 Task: Find connections with filter location Narail with filter topic #inspirationwith filter profile language Potuguese with filter current company Birdeye with filter school Azim Premji University with filter industry Robotics Engineering with filter service category Grant Writing with filter keywords title CNA
Action: Mouse moved to (635, 135)
Screenshot: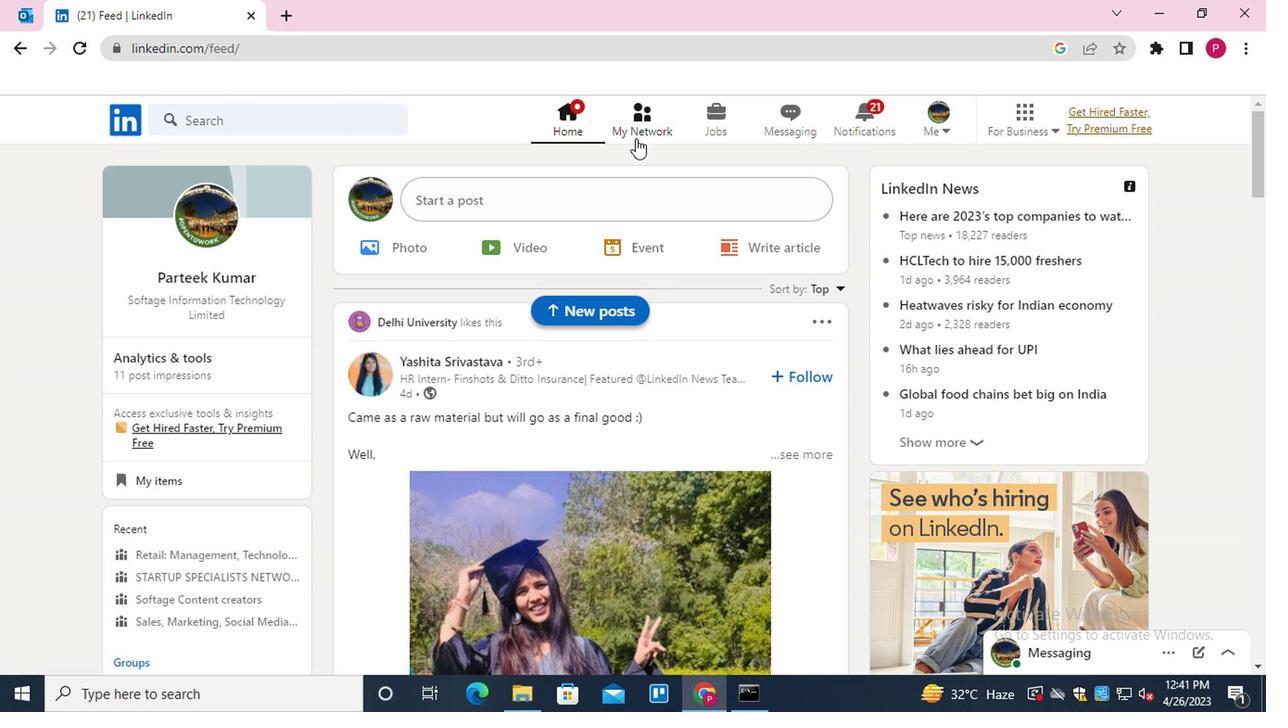 
Action: Mouse pressed left at (635, 135)
Screenshot: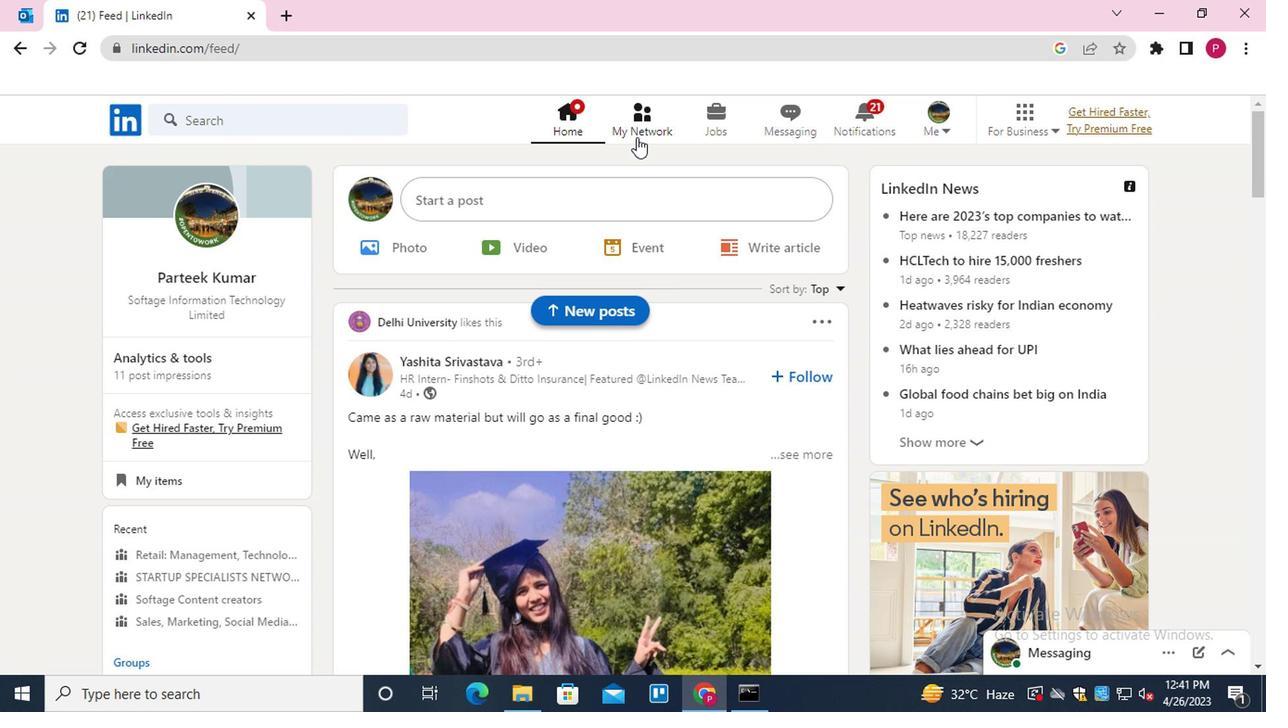 
Action: Mouse moved to (289, 222)
Screenshot: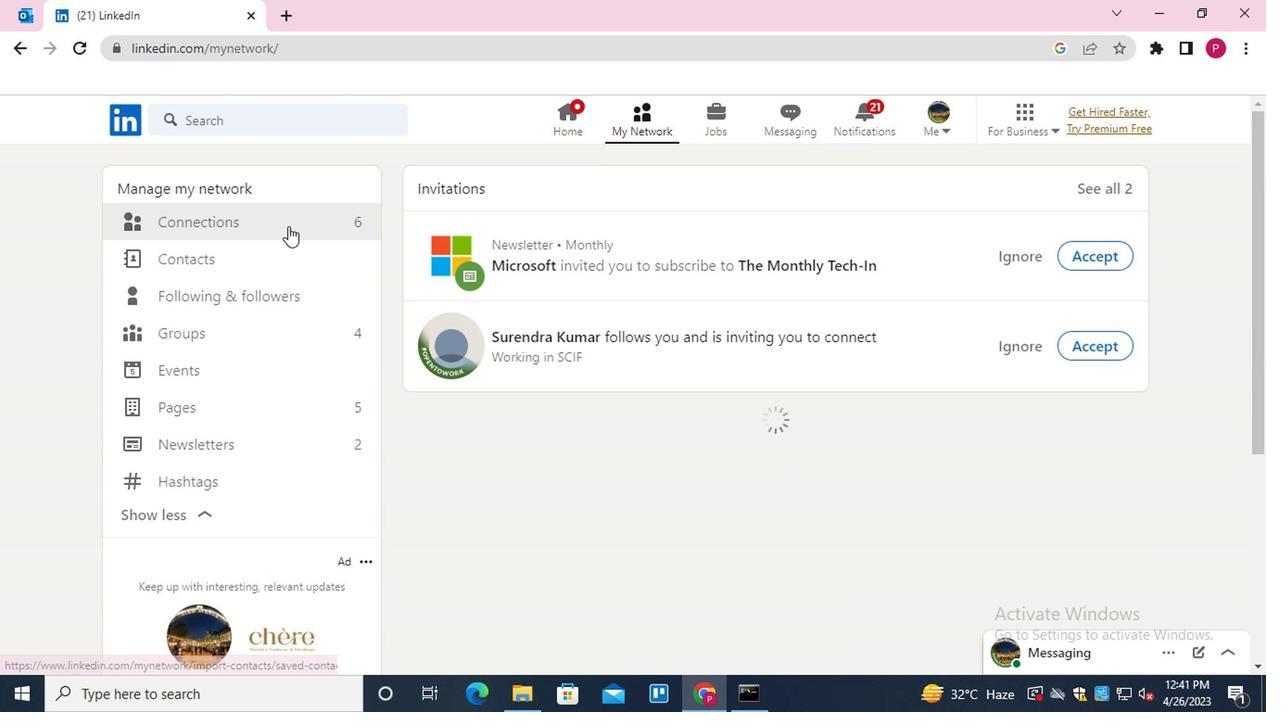 
Action: Mouse pressed left at (289, 222)
Screenshot: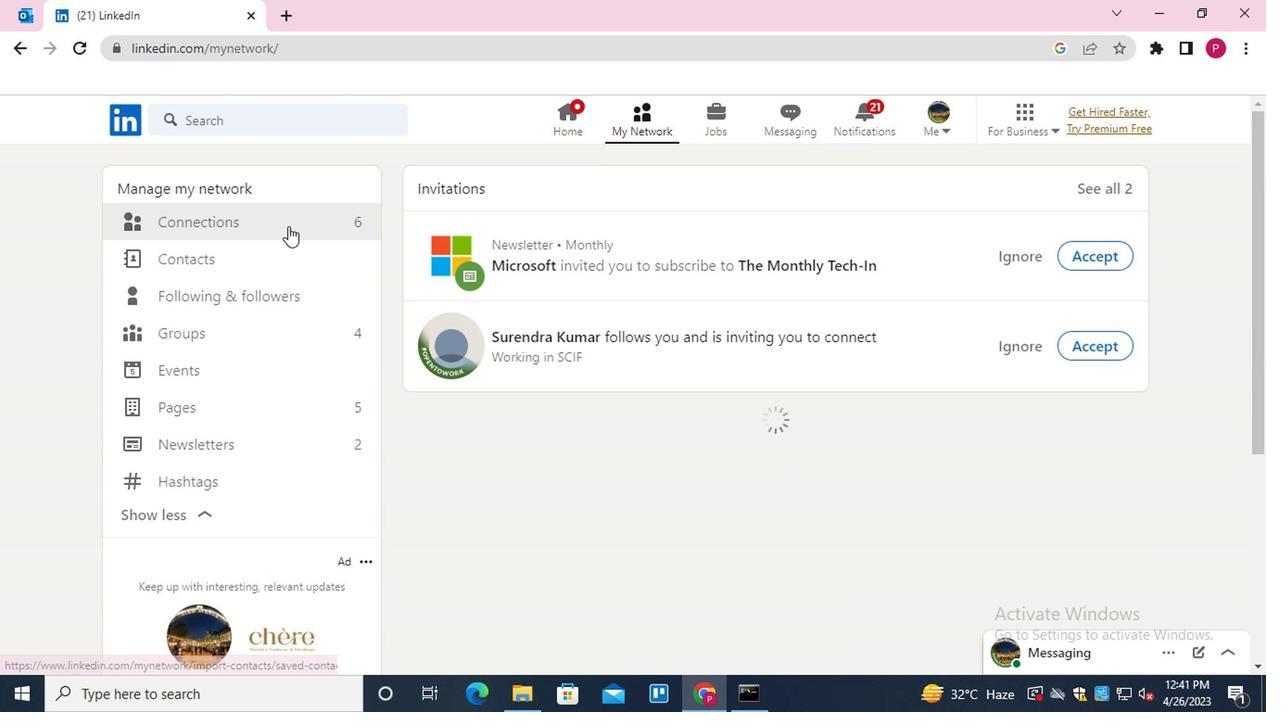 
Action: Mouse moved to (806, 226)
Screenshot: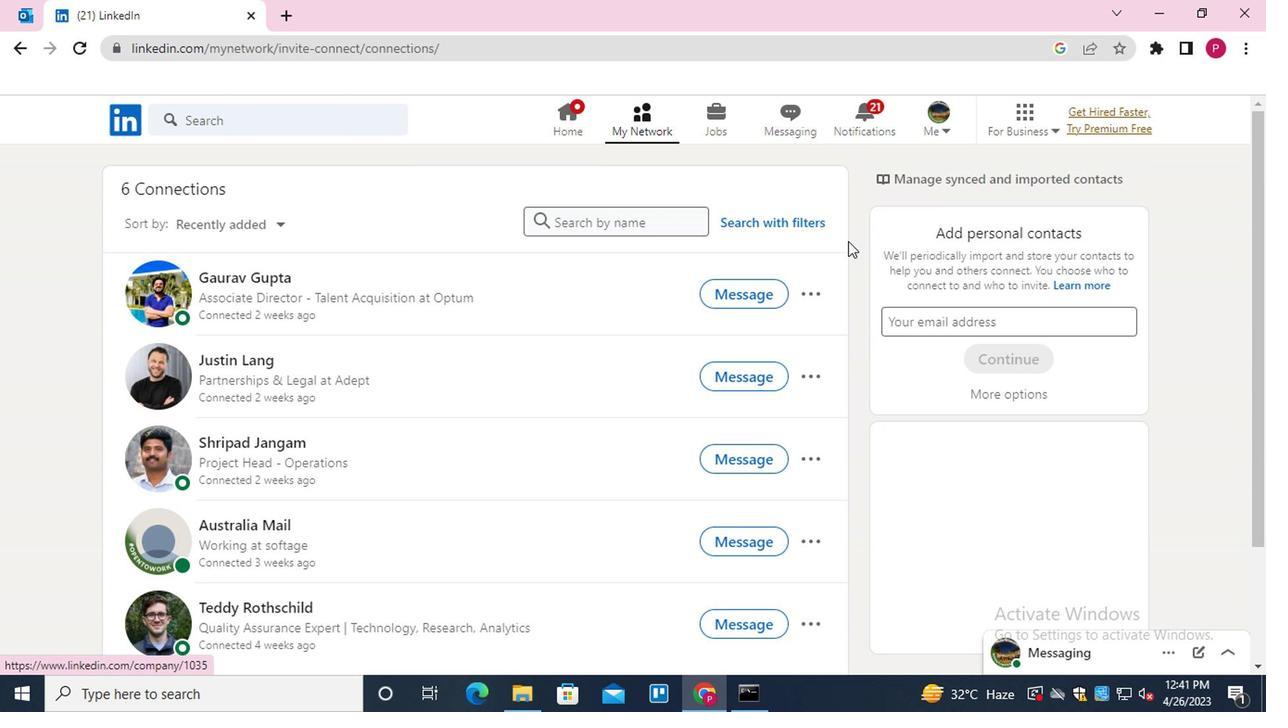 
Action: Mouse pressed left at (806, 226)
Screenshot: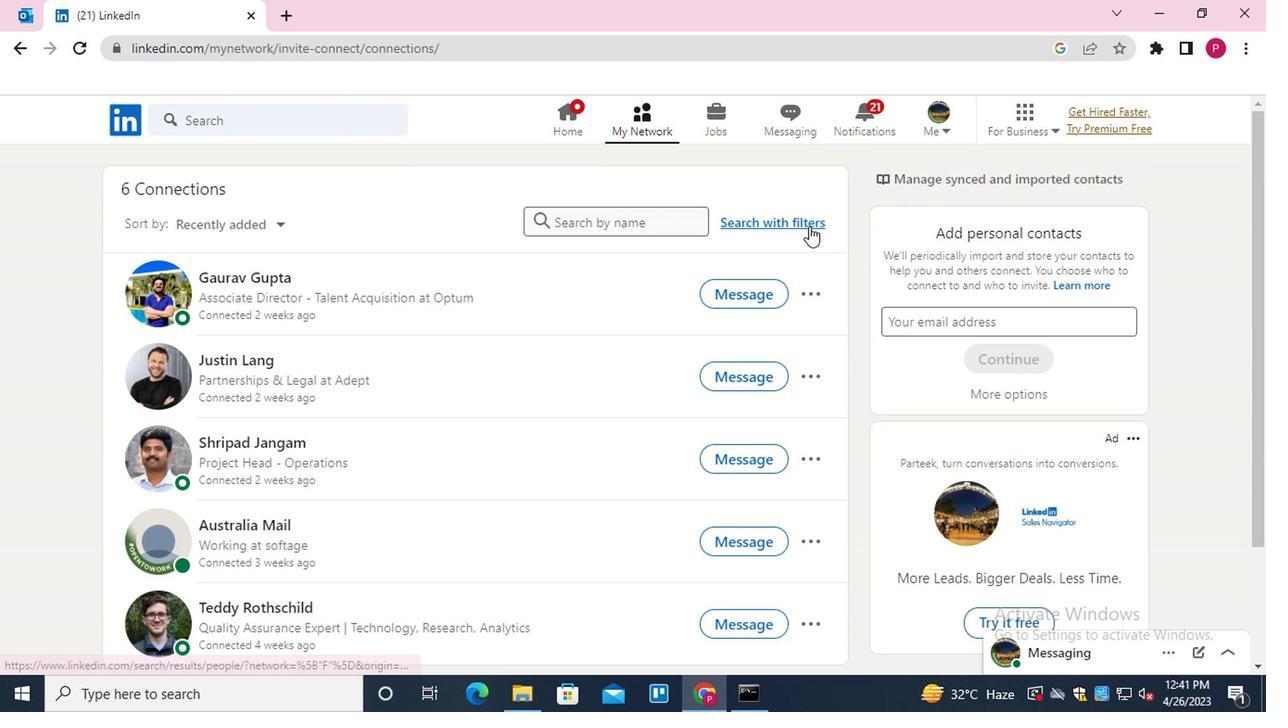 
Action: Mouse moved to (617, 179)
Screenshot: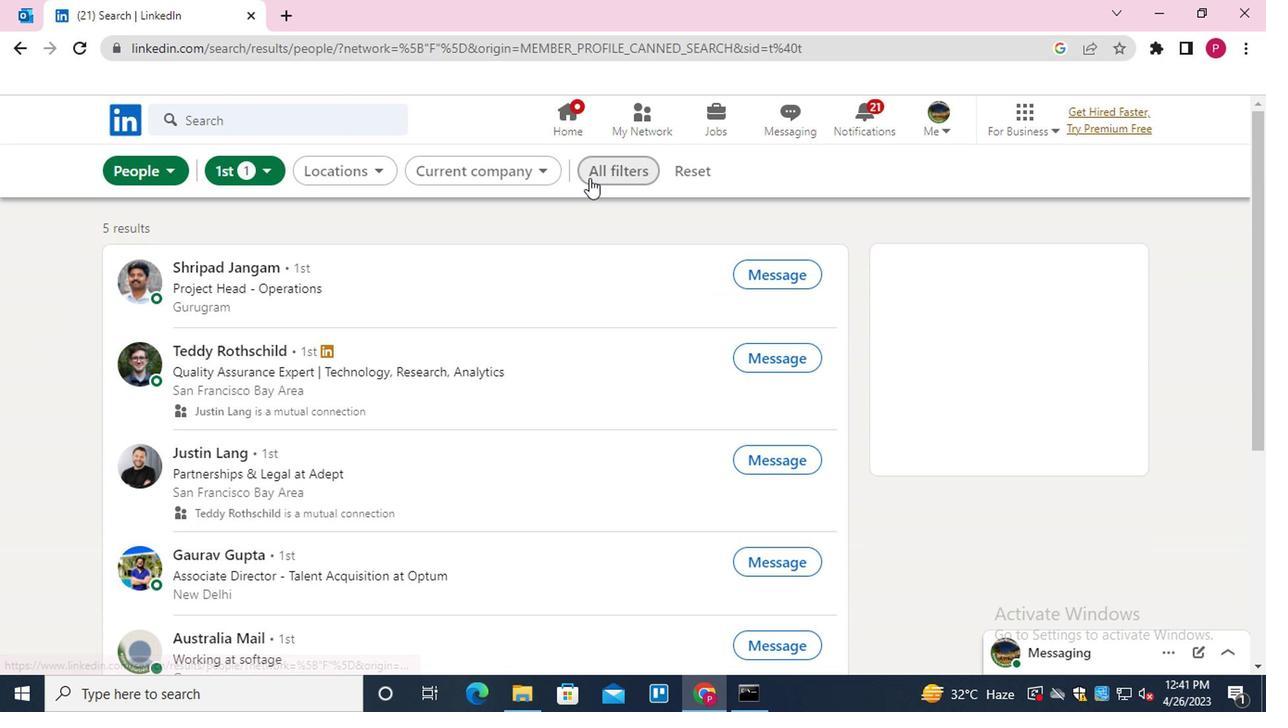 
Action: Mouse pressed left at (617, 179)
Screenshot: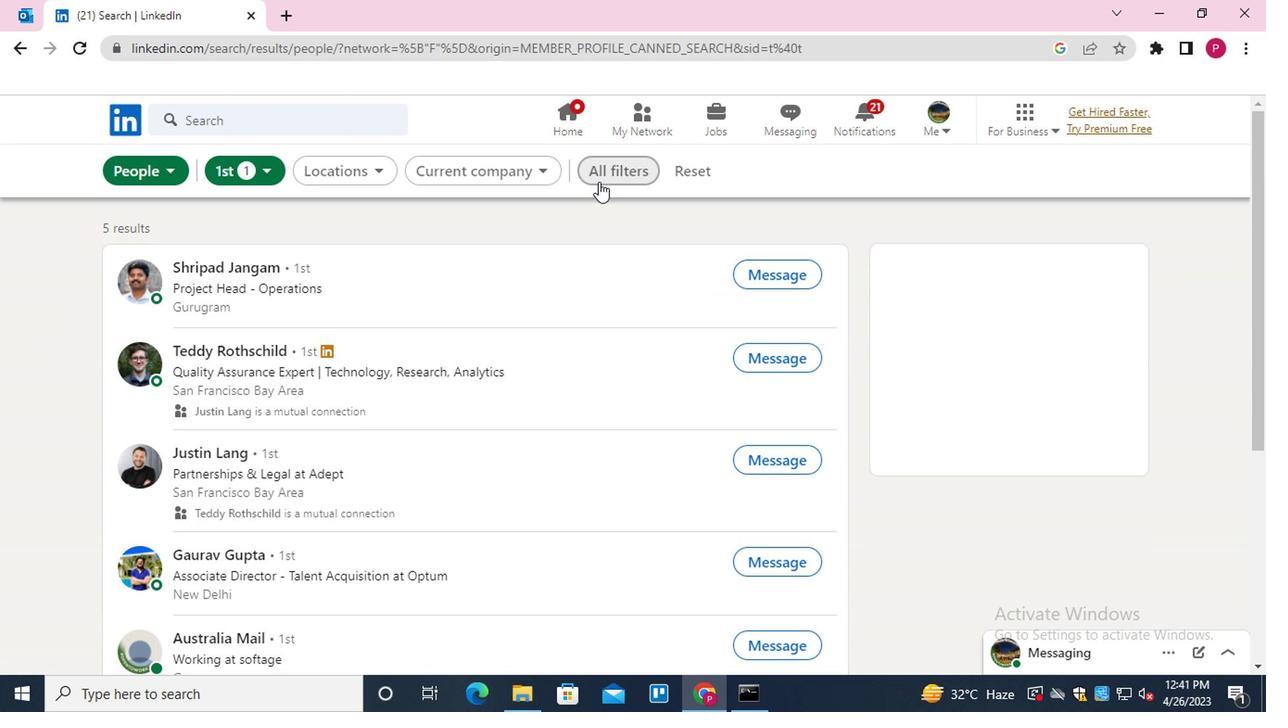 
Action: Mouse moved to (926, 387)
Screenshot: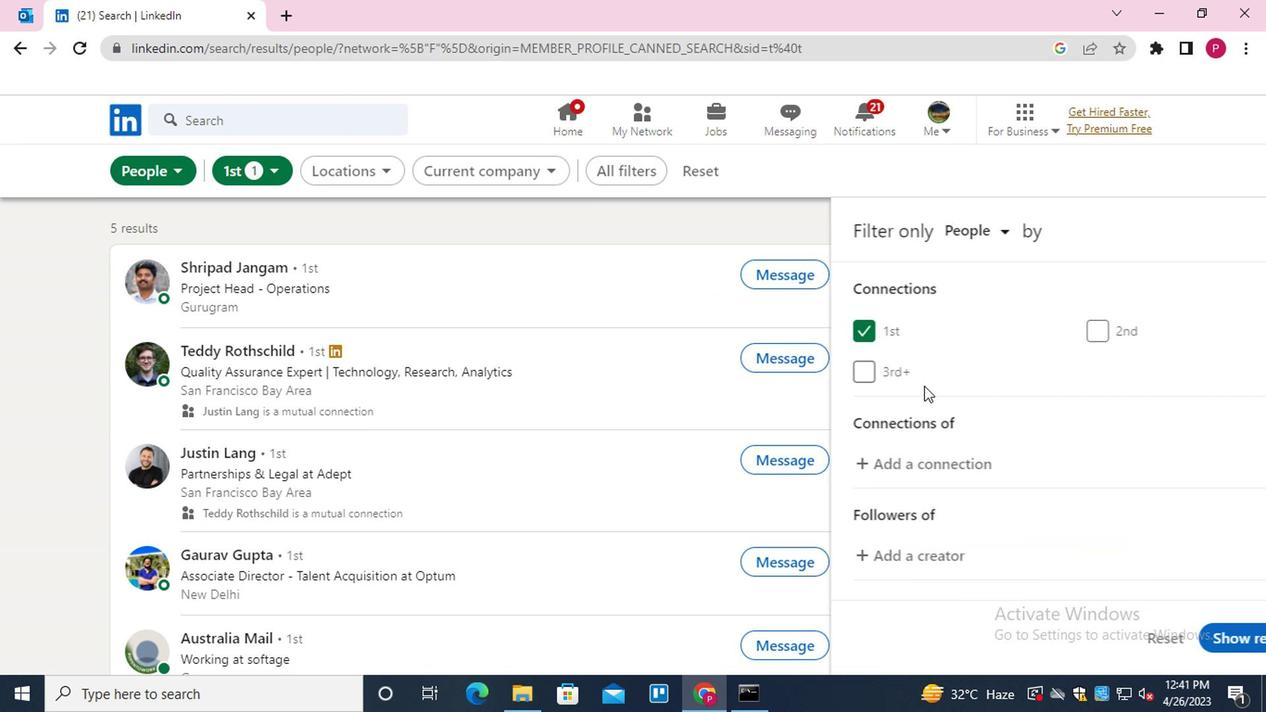 
Action: Mouse scrolled (926, 387) with delta (0, 0)
Screenshot: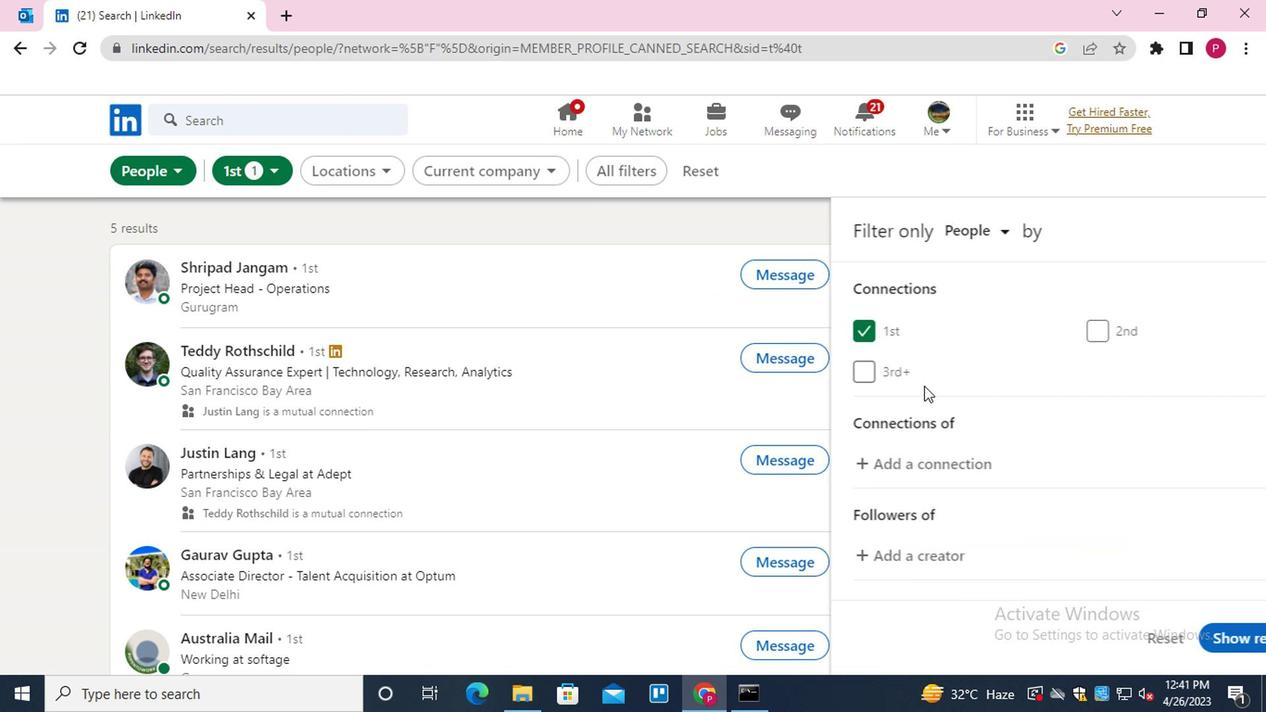 
Action: Mouse moved to (928, 391)
Screenshot: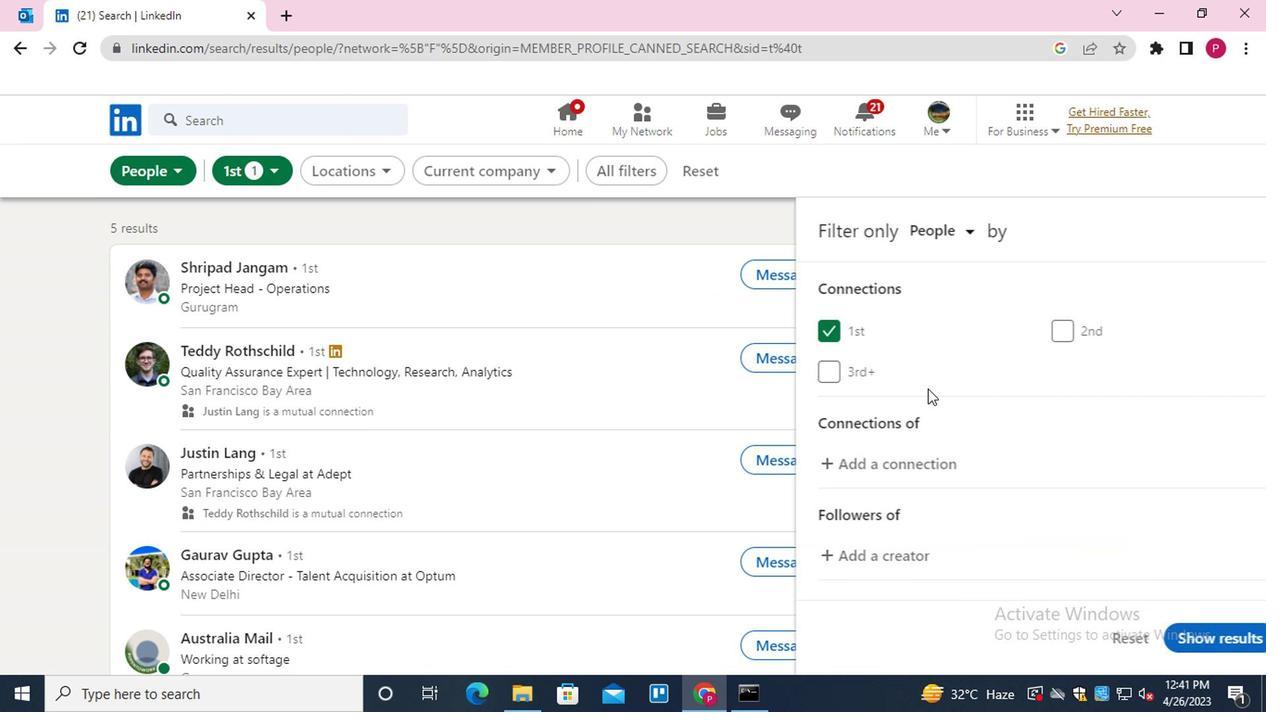 
Action: Mouse scrolled (928, 390) with delta (0, -1)
Screenshot: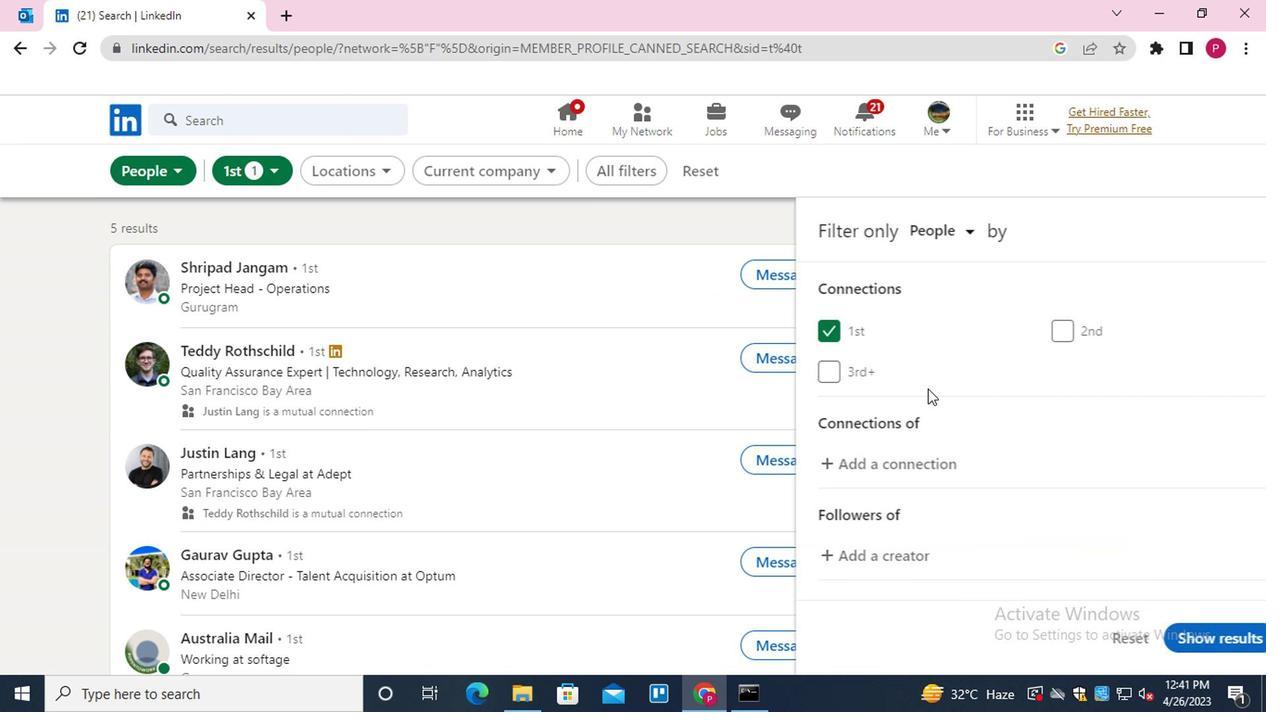 
Action: Mouse moved to (930, 395)
Screenshot: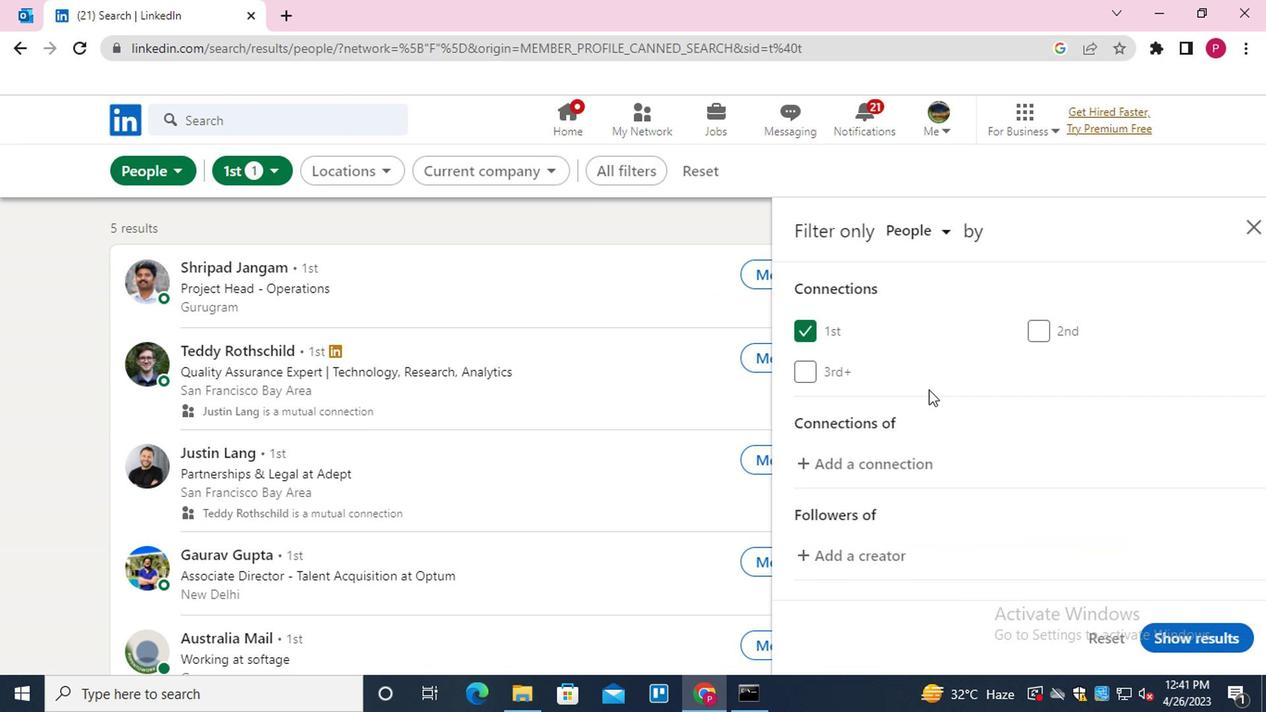 
Action: Mouse scrolled (930, 394) with delta (0, 0)
Screenshot: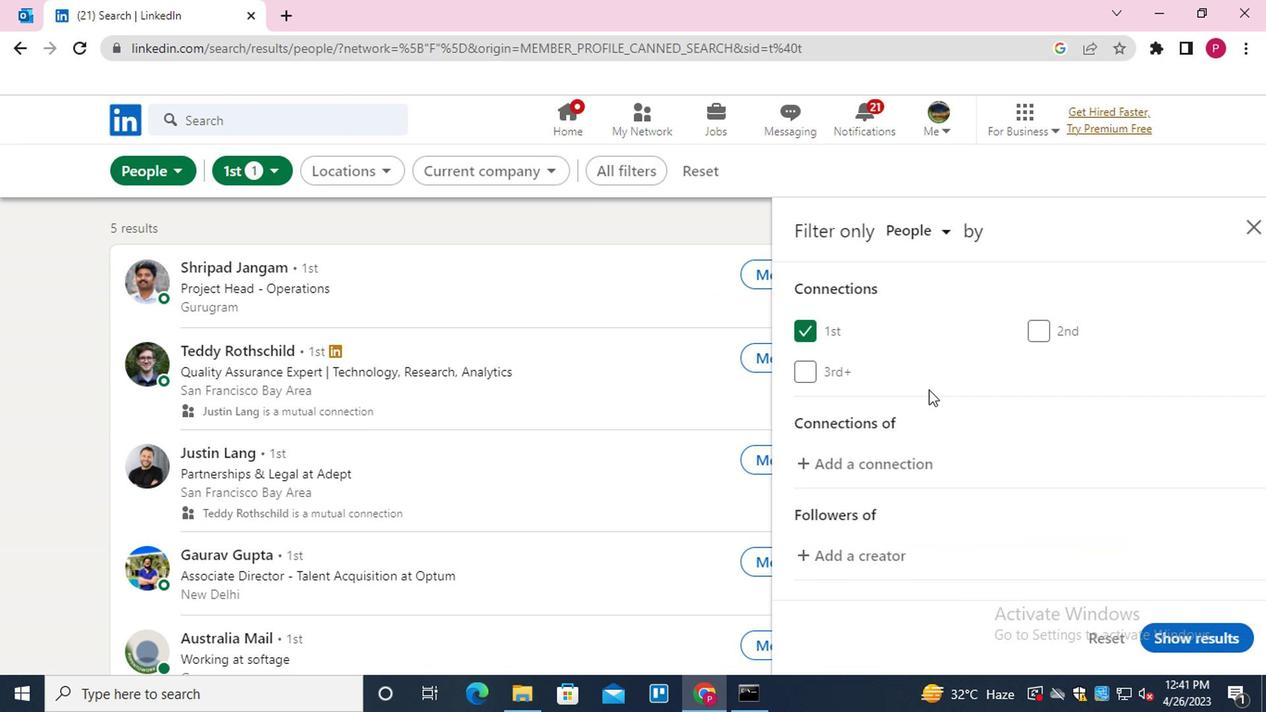 
Action: Mouse moved to (1059, 449)
Screenshot: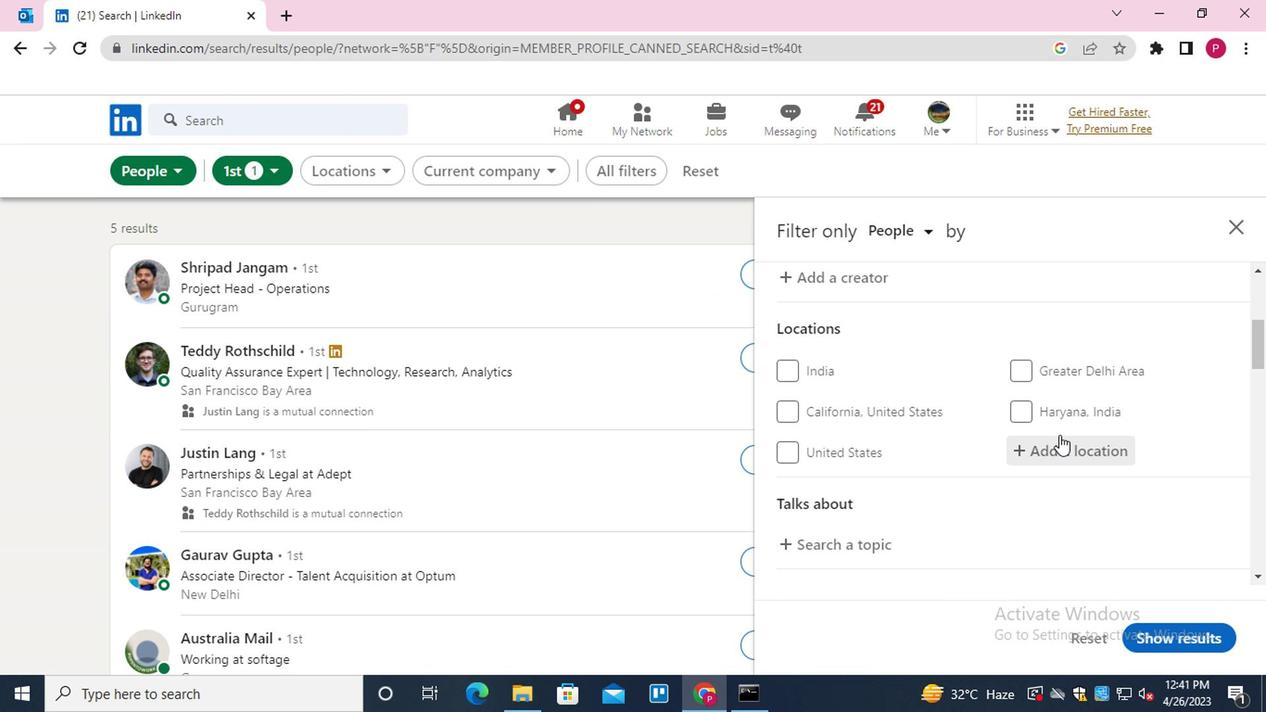 
Action: Mouse pressed left at (1059, 449)
Screenshot: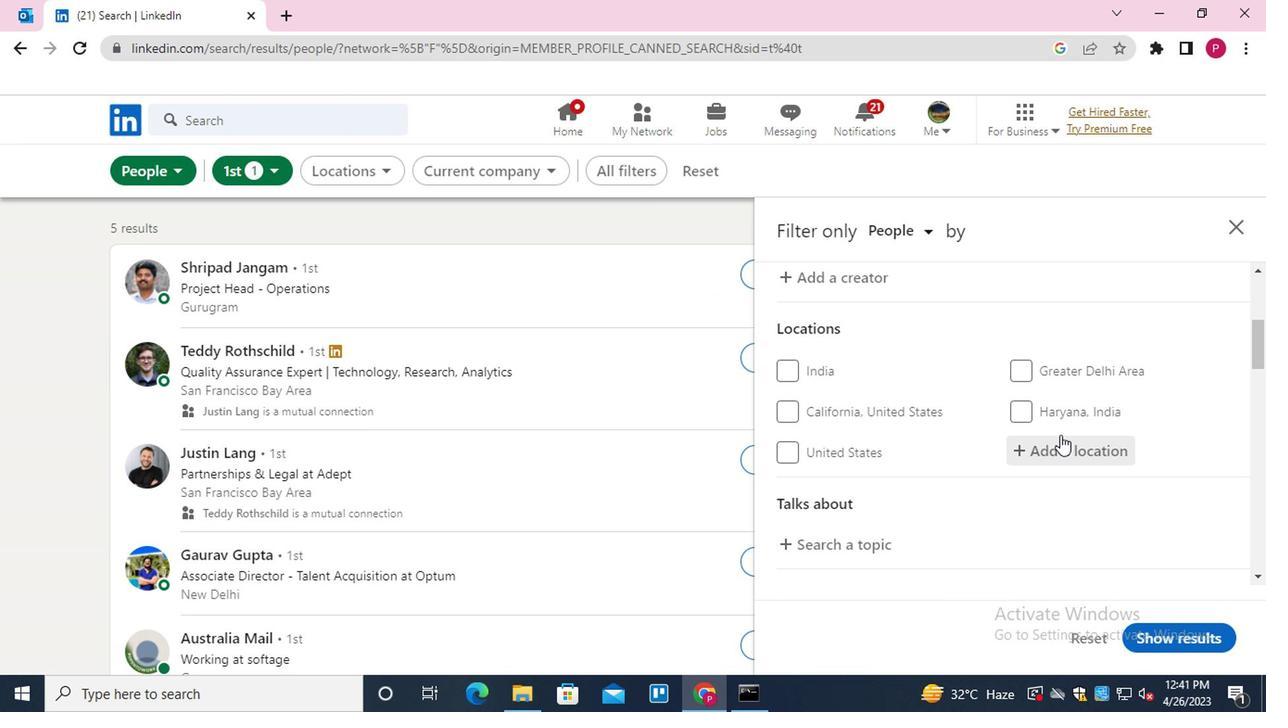 
Action: Mouse moved to (1054, 448)
Screenshot: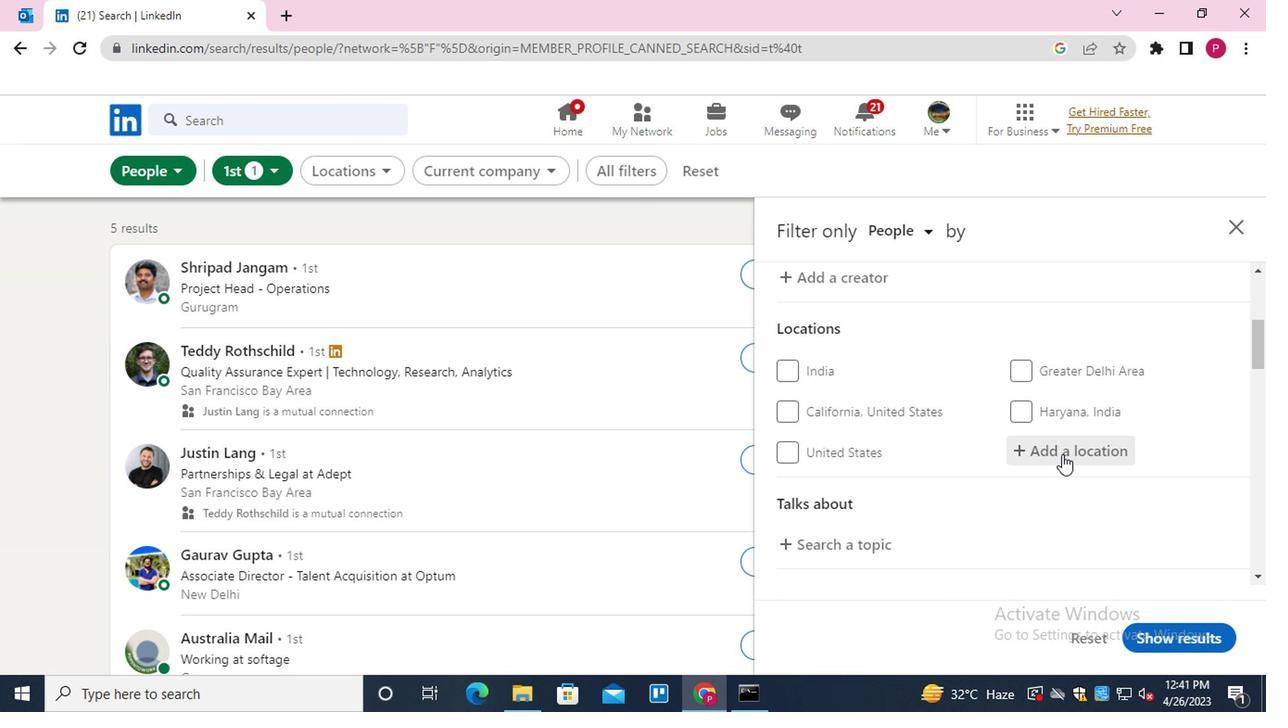 
Action: Key pressed <Key.shift>NARAIL
Screenshot: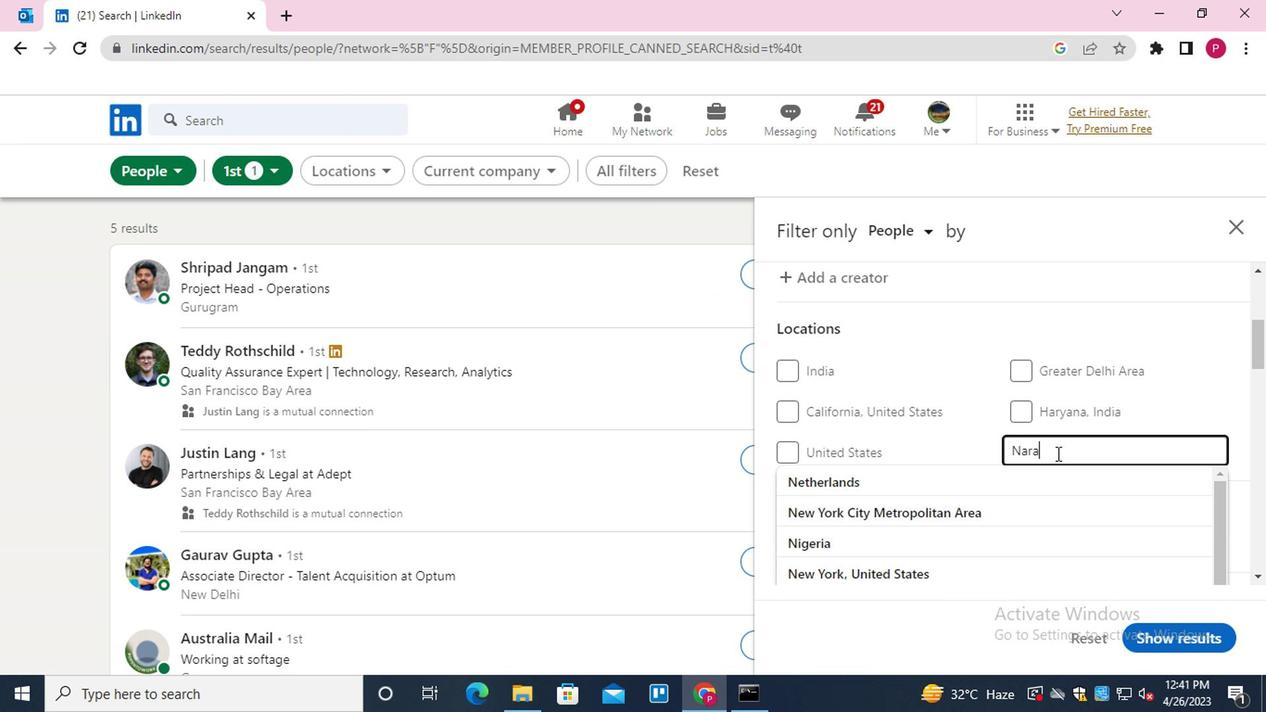 
Action: Mouse moved to (1025, 467)
Screenshot: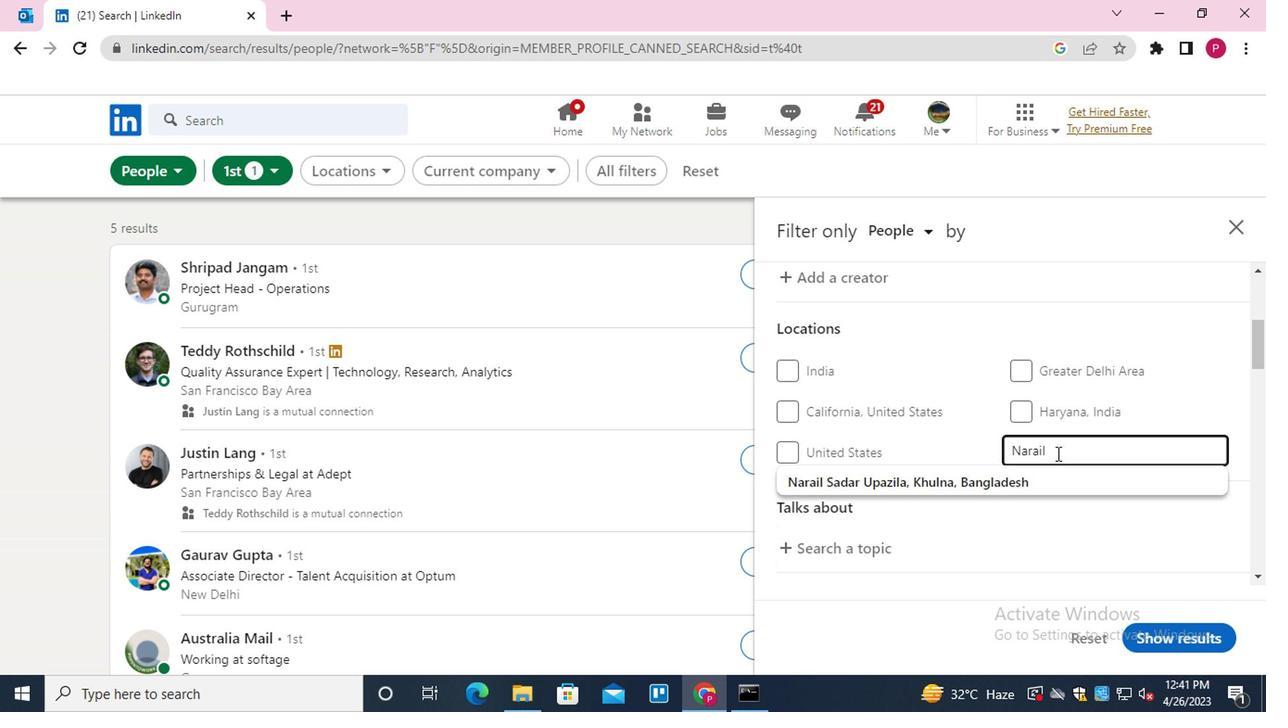 
Action: Key pressed <Key.down><Key.enter>
Screenshot: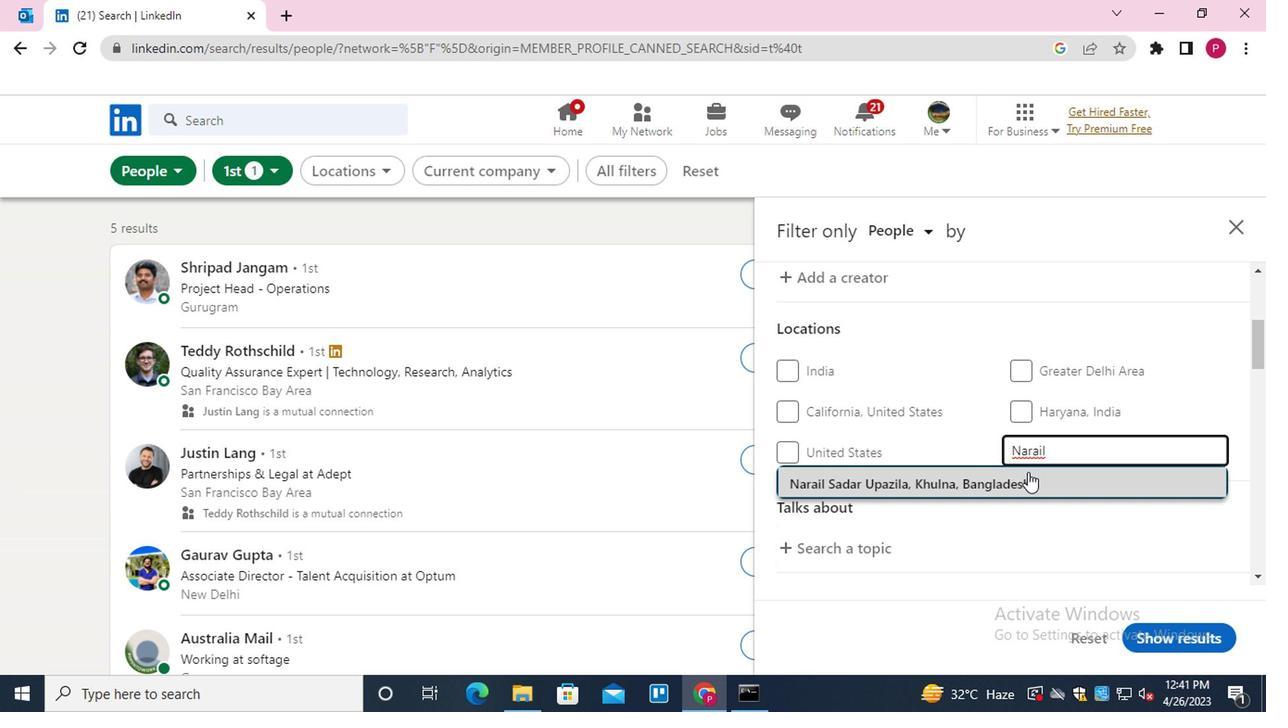 
Action: Mouse moved to (958, 426)
Screenshot: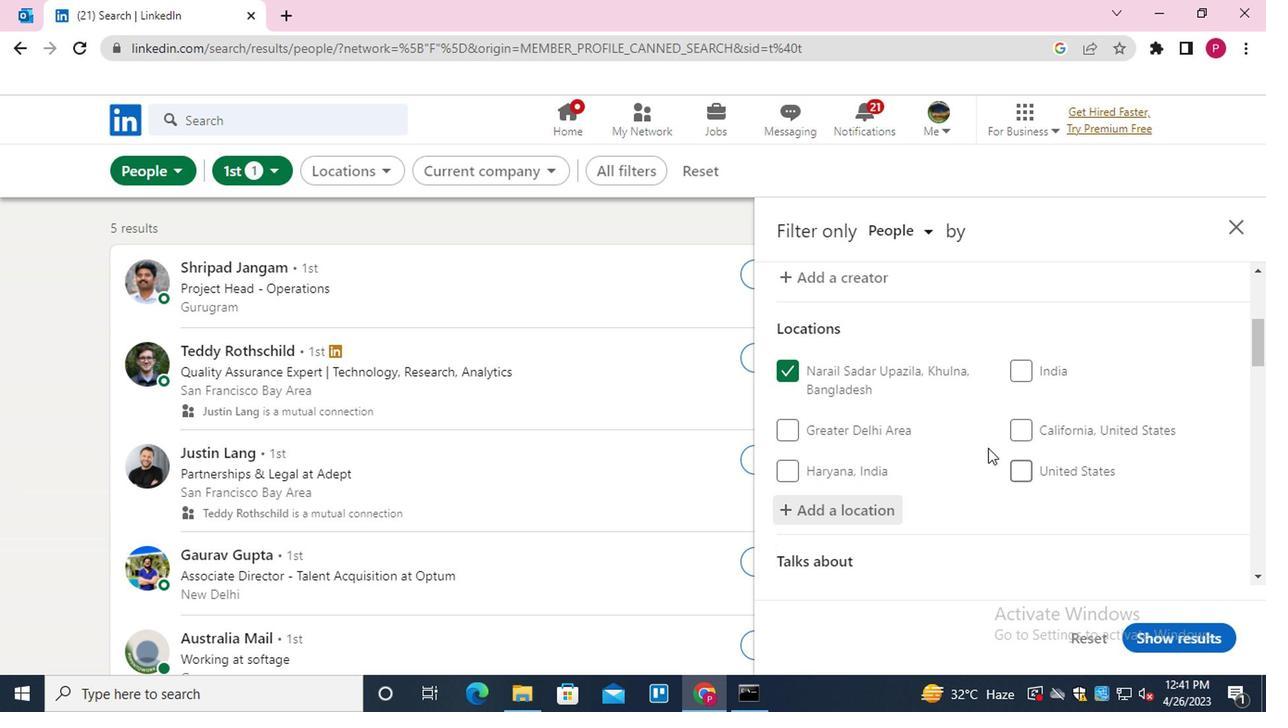 
Action: Mouse scrolled (958, 426) with delta (0, 0)
Screenshot: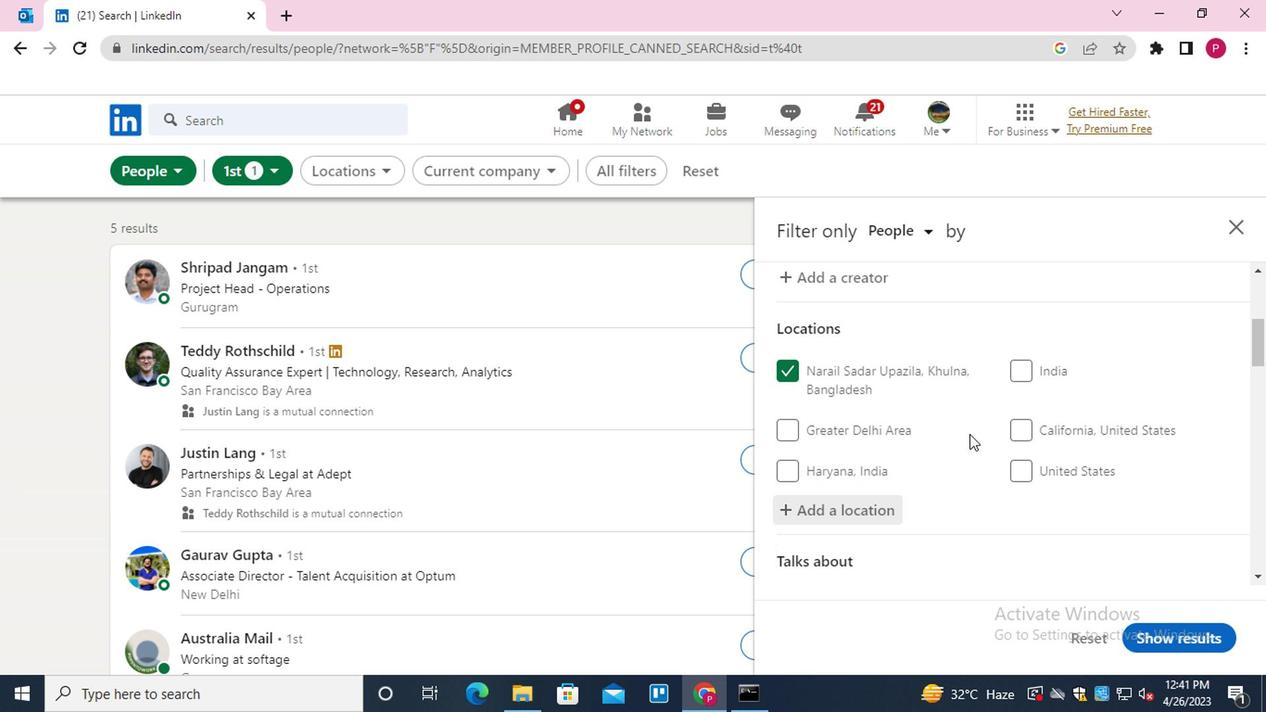 
Action: Mouse scrolled (958, 426) with delta (0, 0)
Screenshot: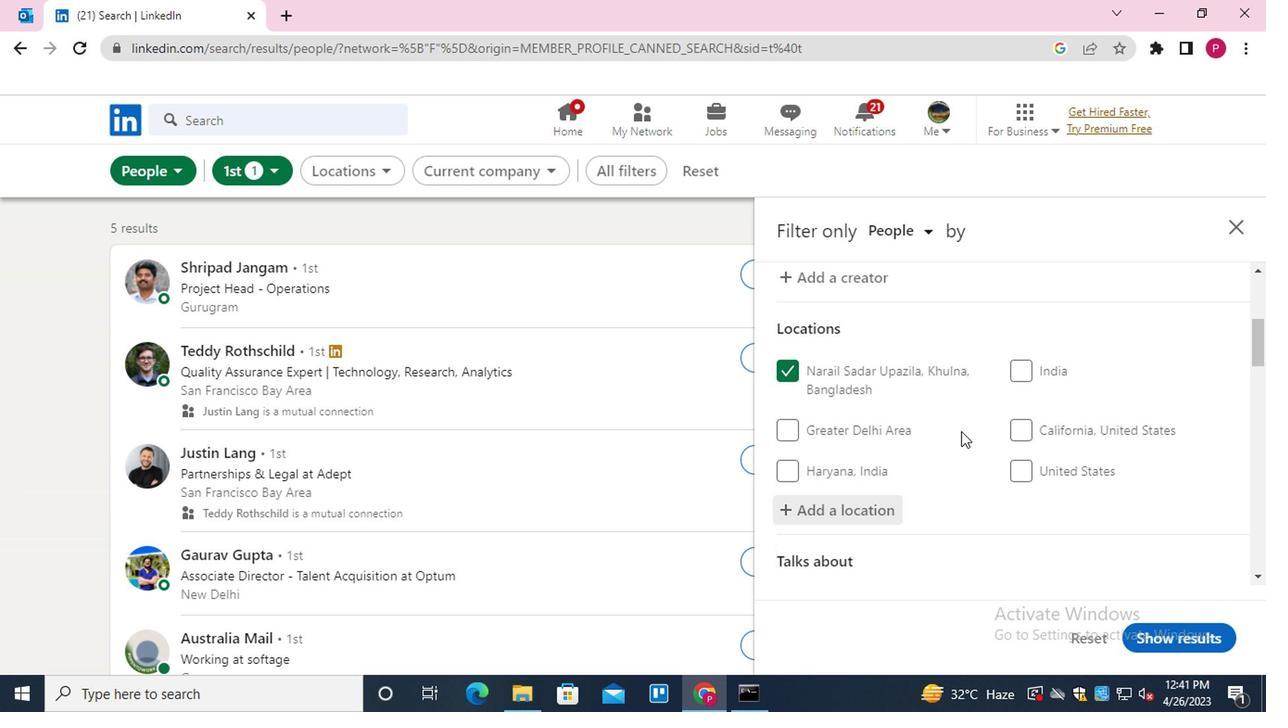 
Action: Mouse moved to (834, 403)
Screenshot: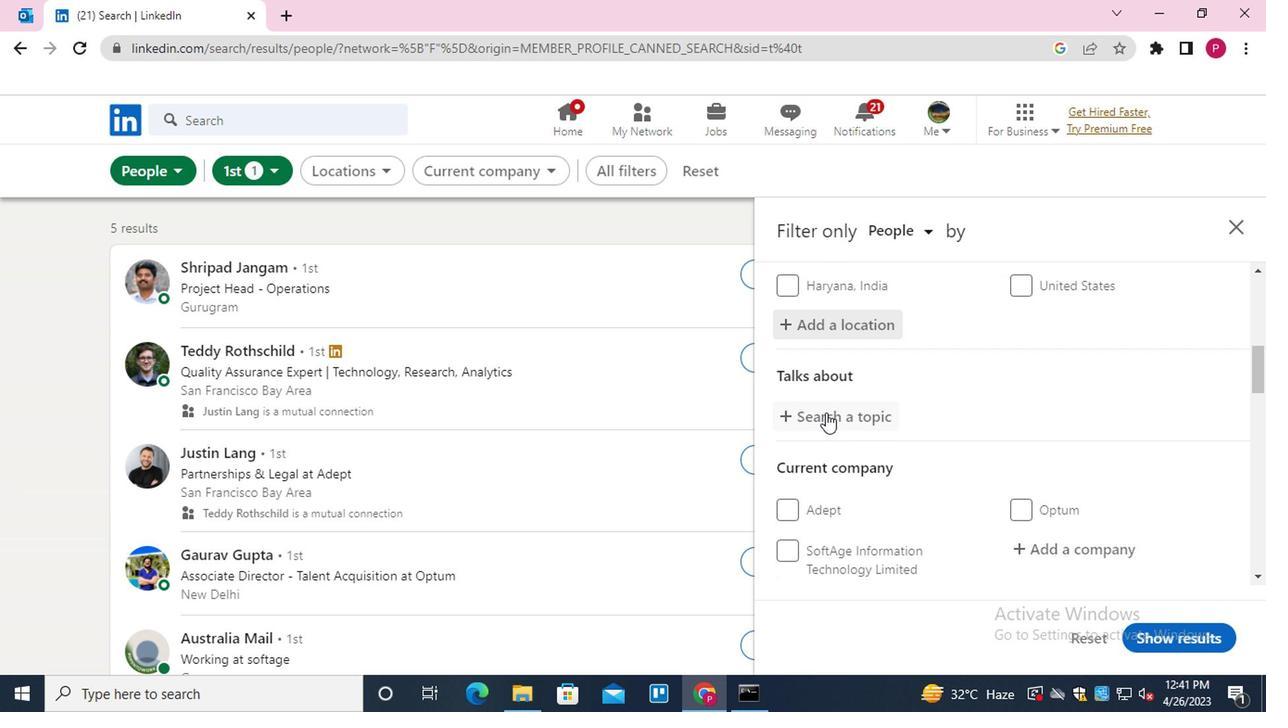 
Action: Mouse pressed left at (834, 403)
Screenshot: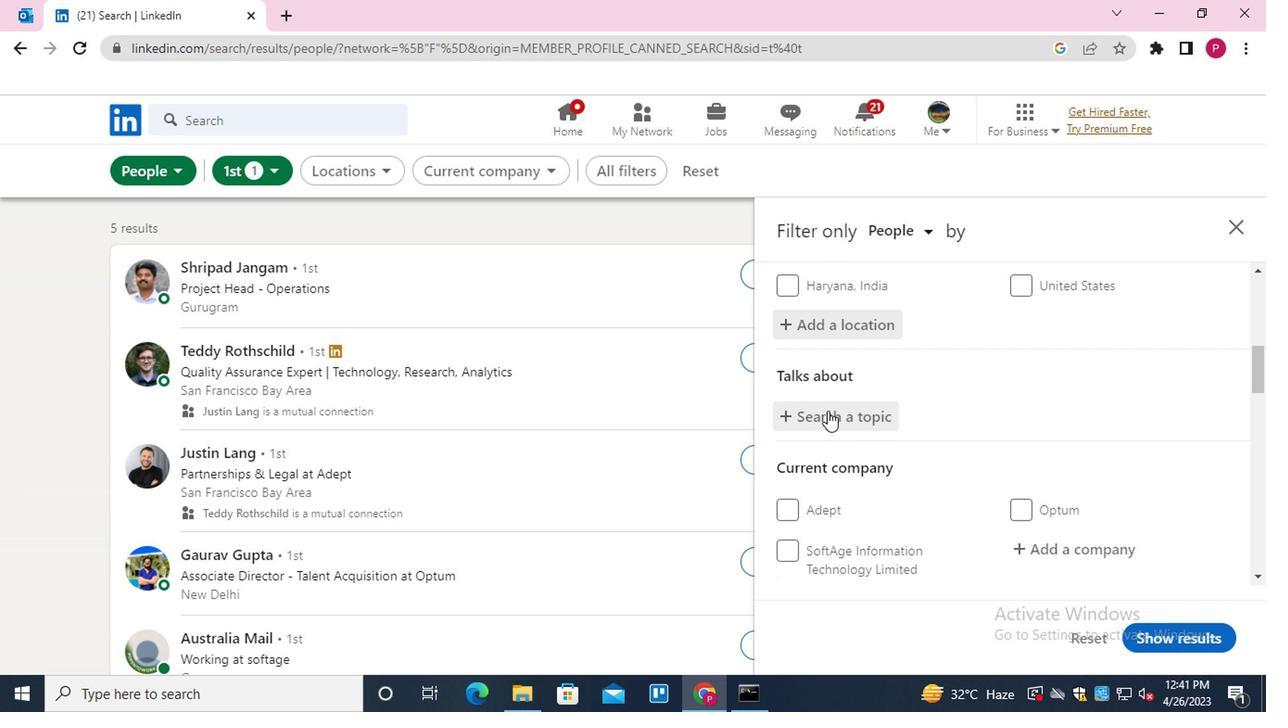 
Action: Key pressed INSPIRATION<Key.down><Key.enter>
Screenshot: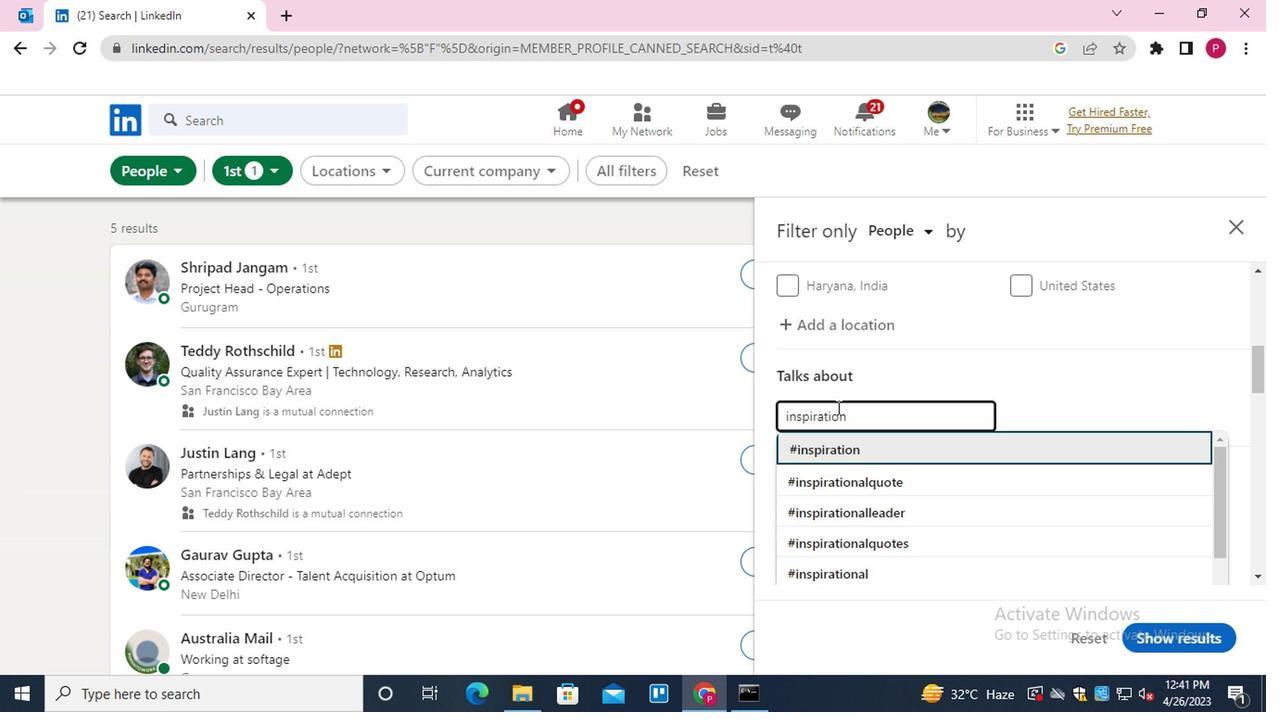 
Action: Mouse moved to (967, 488)
Screenshot: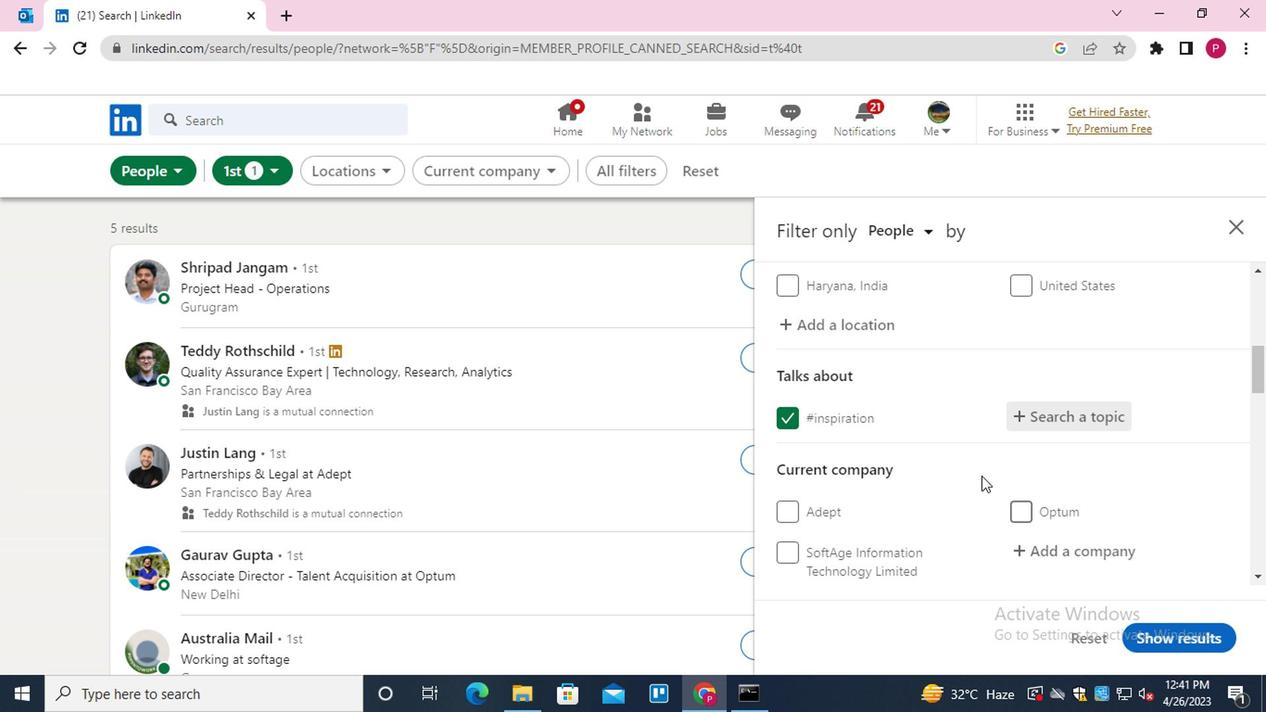 
Action: Mouse scrolled (967, 486) with delta (0, -1)
Screenshot: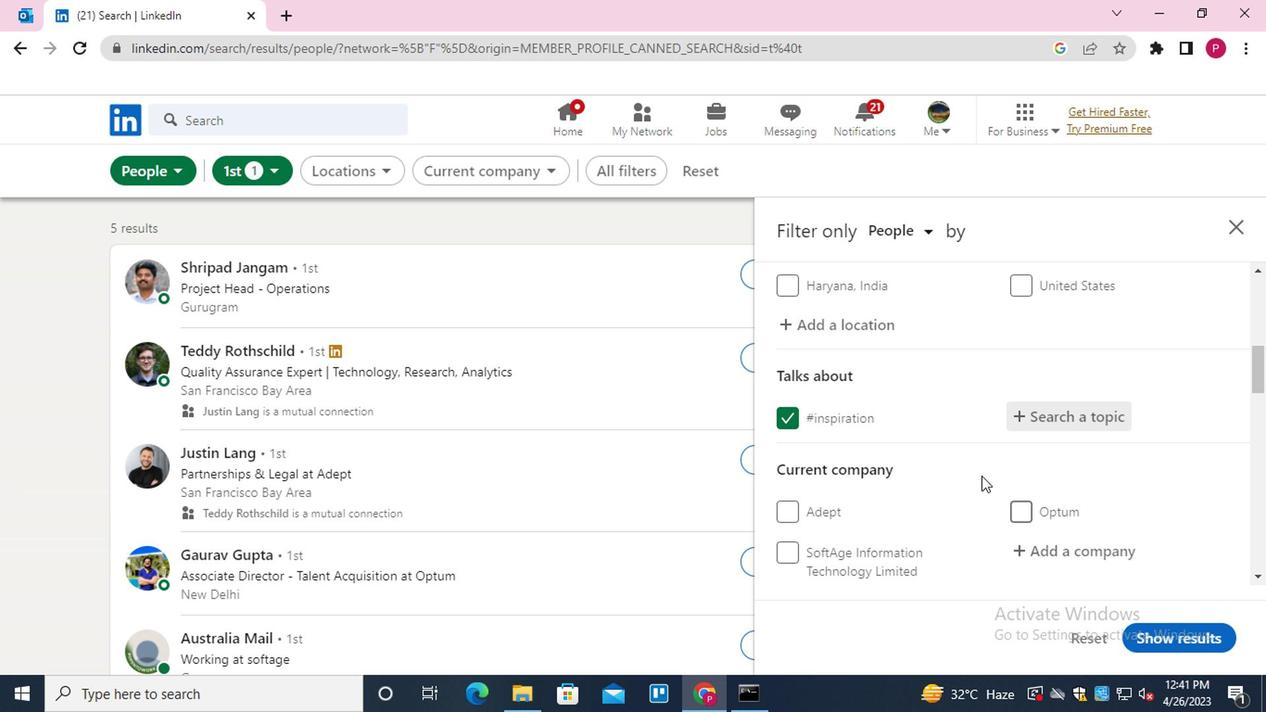 
Action: Mouse moved to (1043, 459)
Screenshot: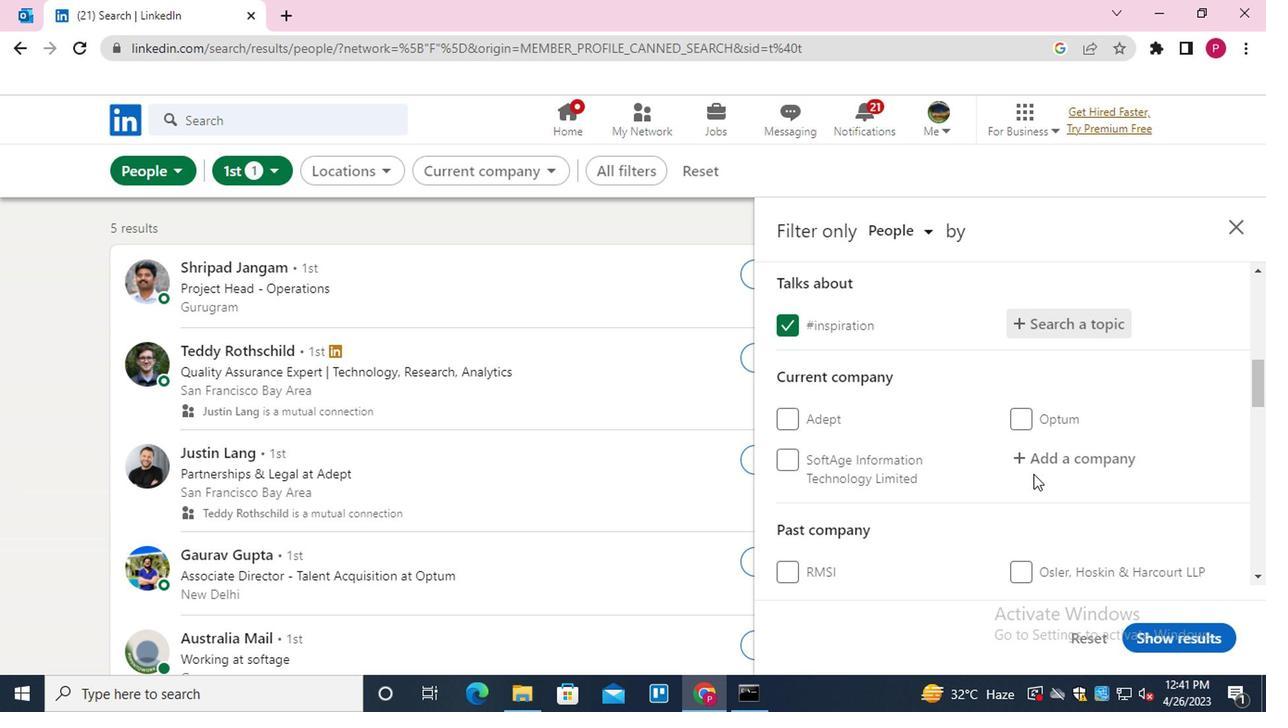 
Action: Mouse pressed left at (1043, 459)
Screenshot: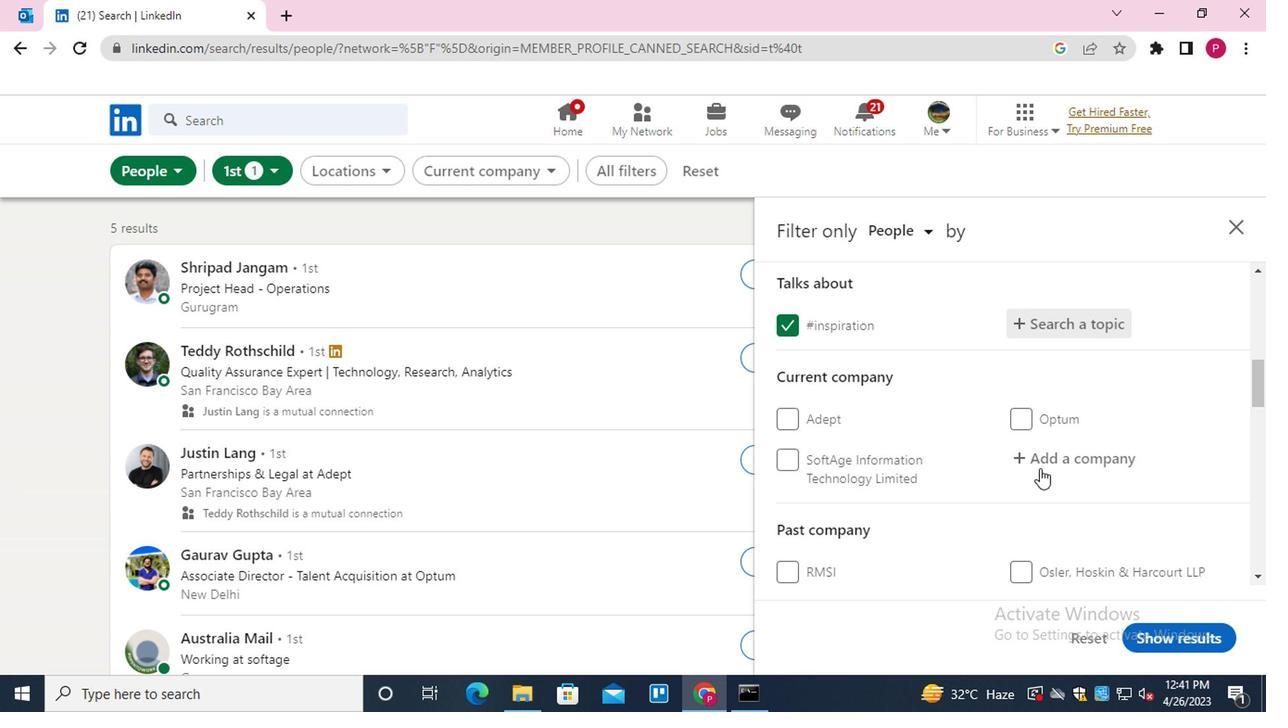 
Action: Mouse moved to (1045, 457)
Screenshot: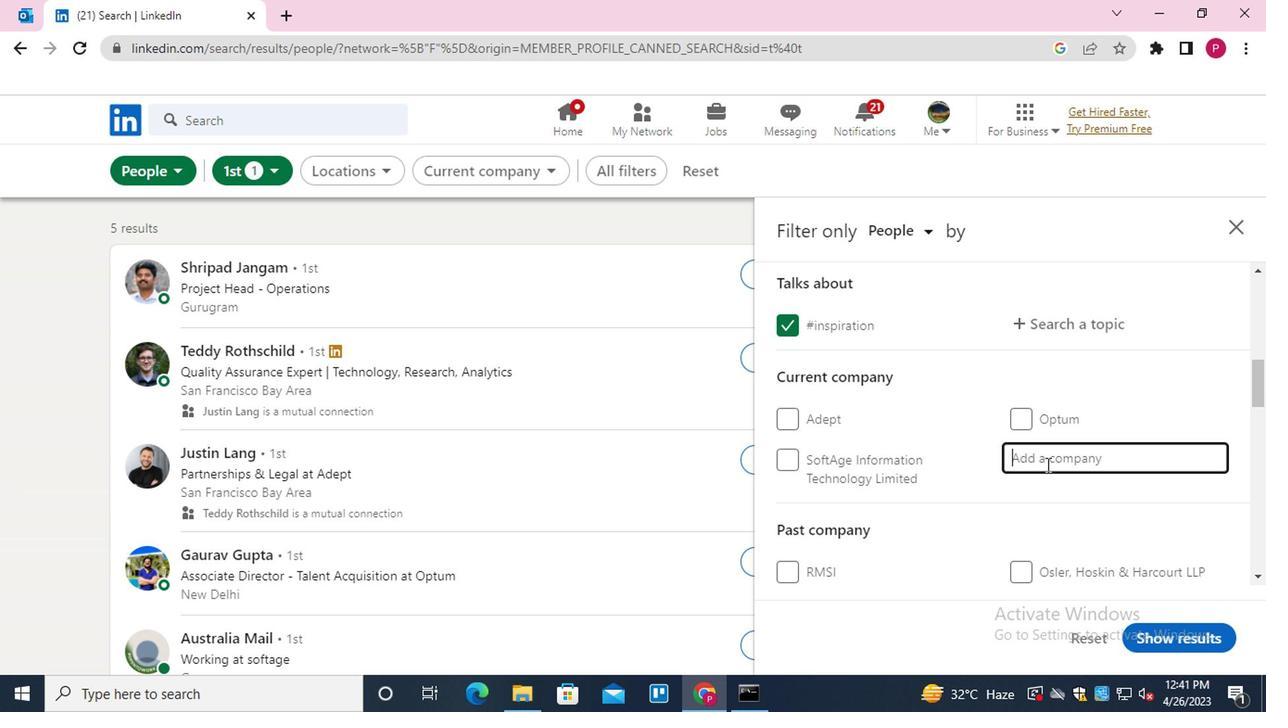 
Action: Key pressed <Key.shift>BIRDEYE<Key.down><Key.down><Key.enter>
Screenshot: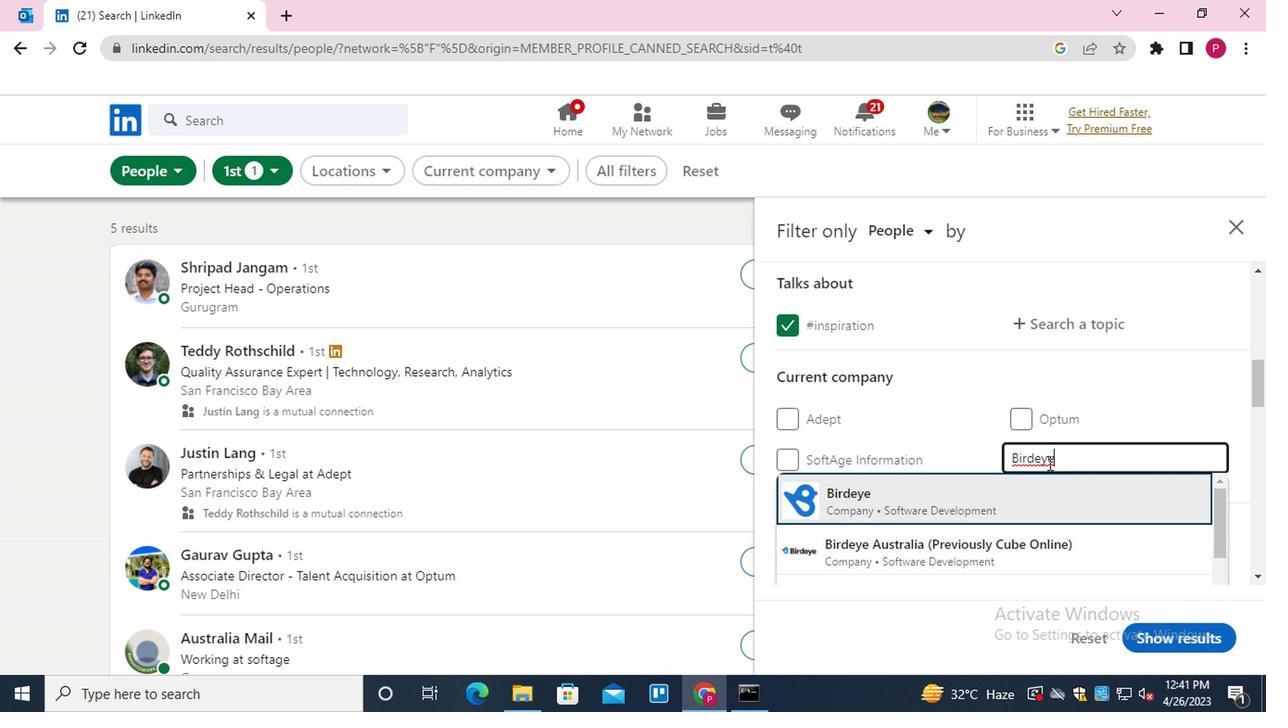 
Action: Mouse moved to (1037, 450)
Screenshot: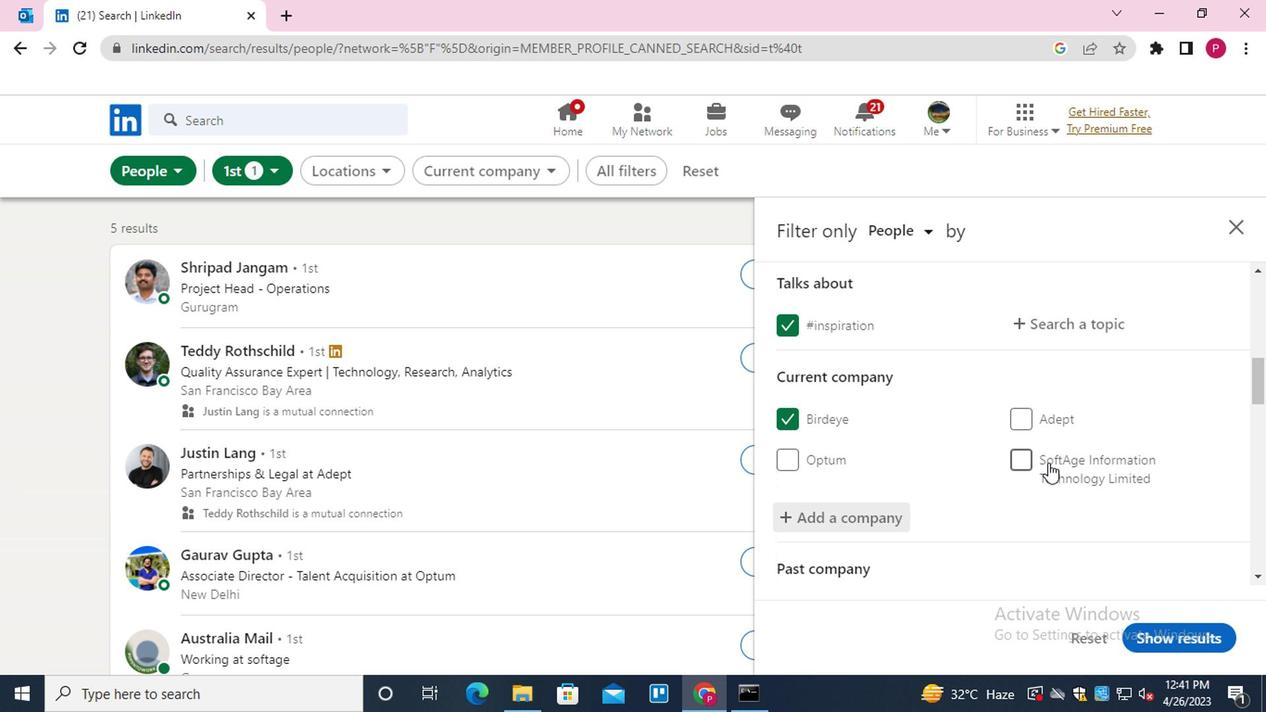 
Action: Mouse scrolled (1037, 449) with delta (0, 0)
Screenshot: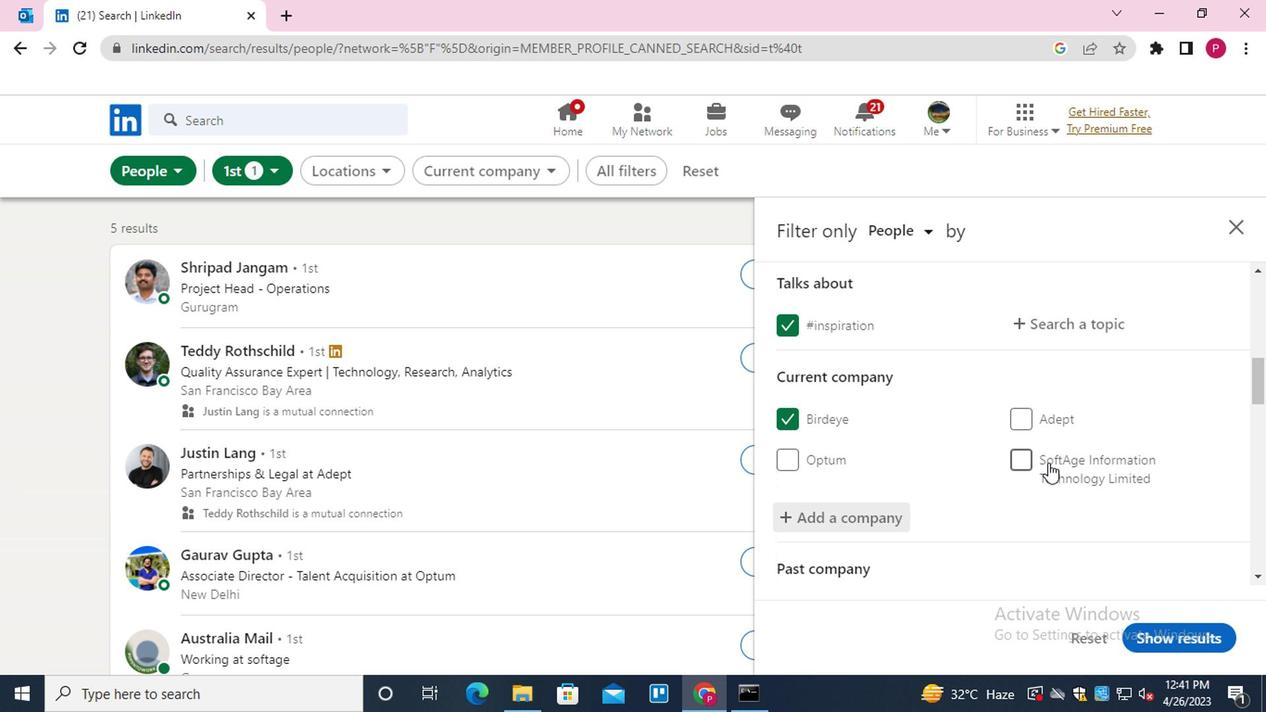 
Action: Mouse scrolled (1037, 449) with delta (0, 0)
Screenshot: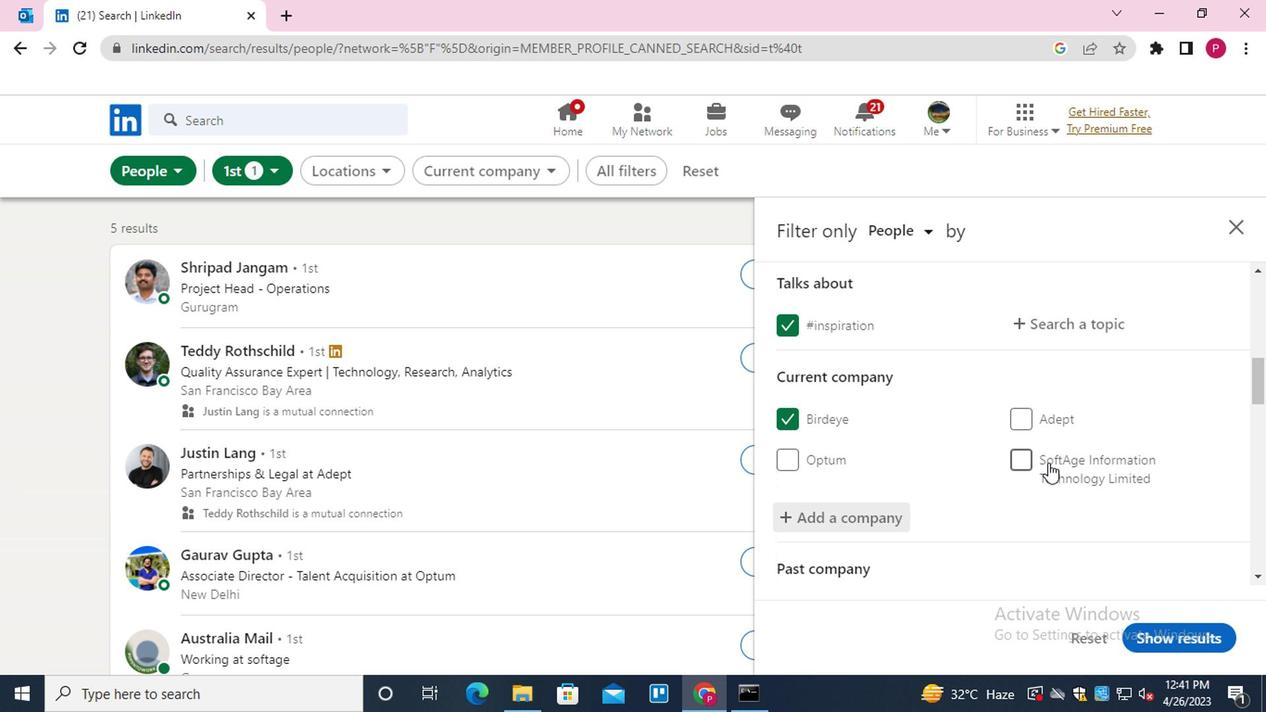 
Action: Mouse scrolled (1037, 449) with delta (0, 0)
Screenshot: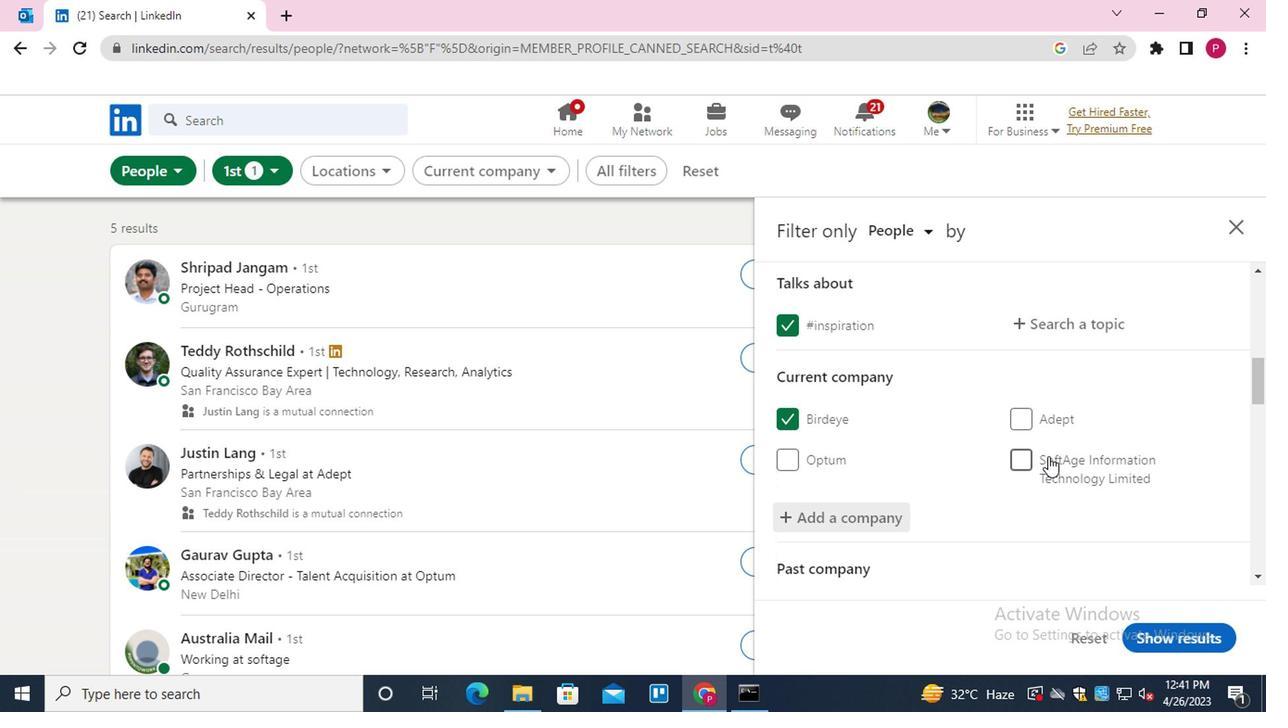 
Action: Mouse moved to (937, 430)
Screenshot: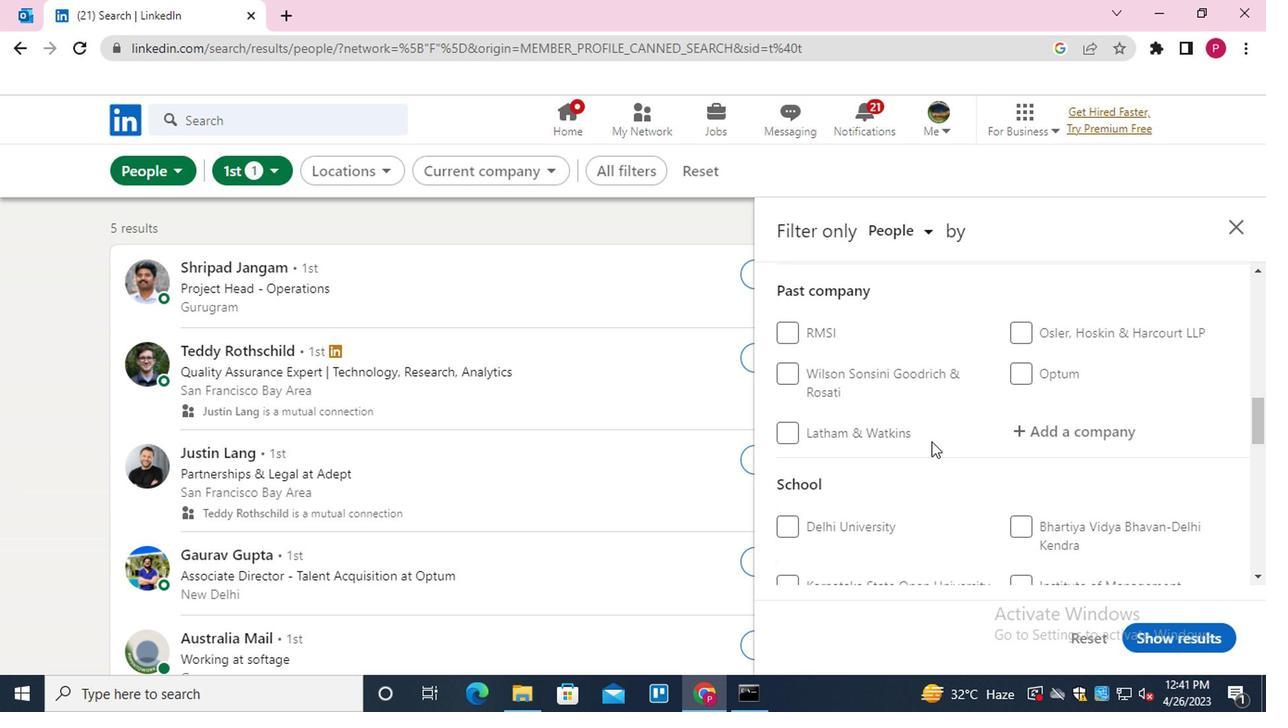 
Action: Mouse scrolled (937, 428) with delta (0, -1)
Screenshot: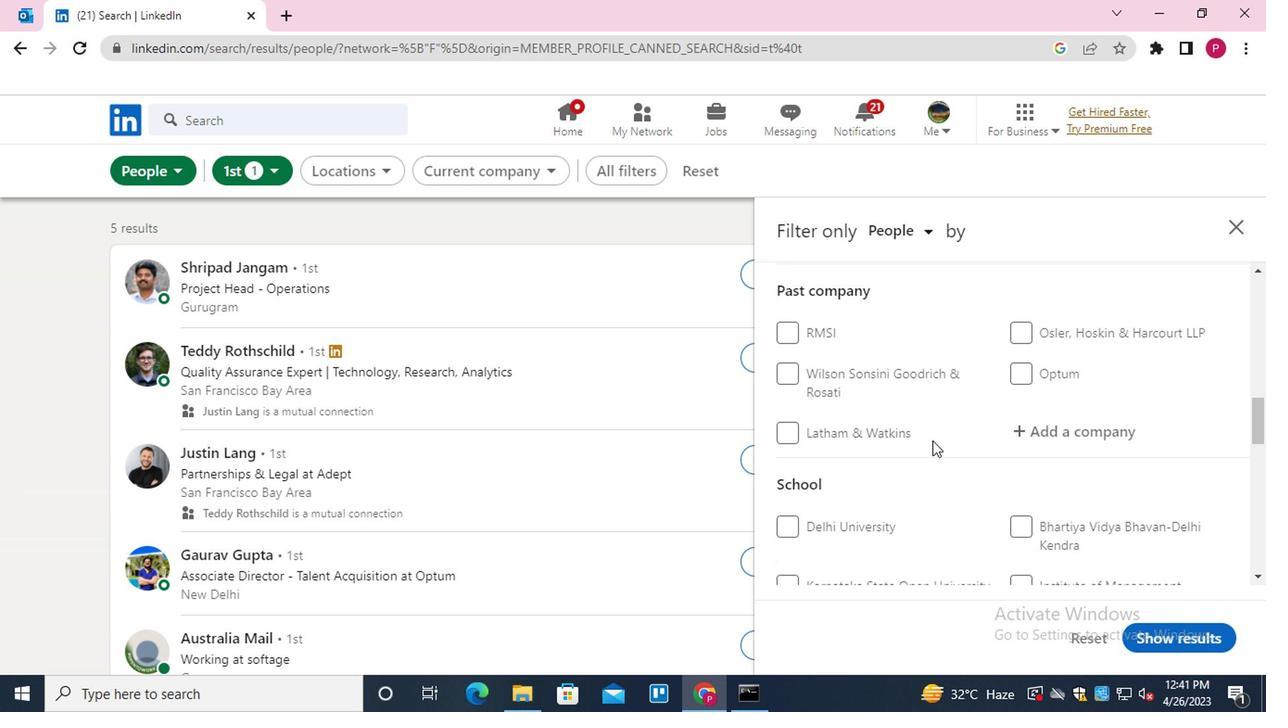 
Action: Mouse scrolled (937, 428) with delta (0, -1)
Screenshot: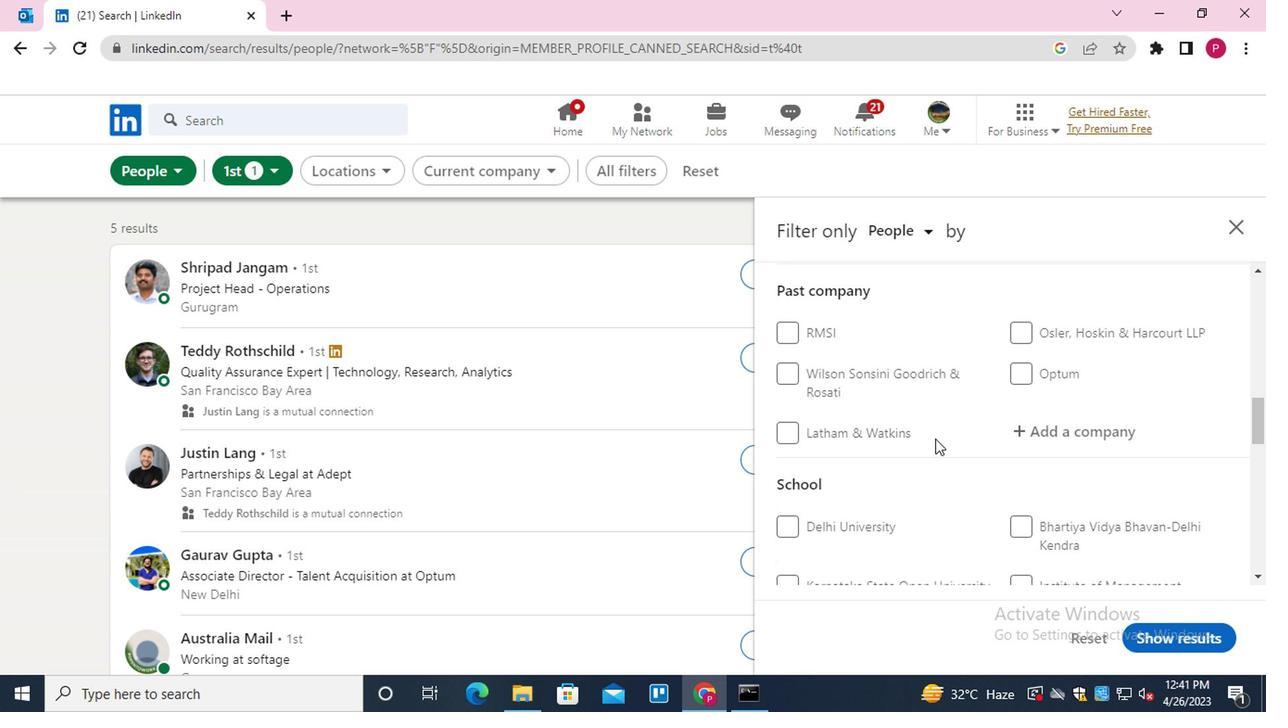 
Action: Mouse scrolled (937, 428) with delta (0, -1)
Screenshot: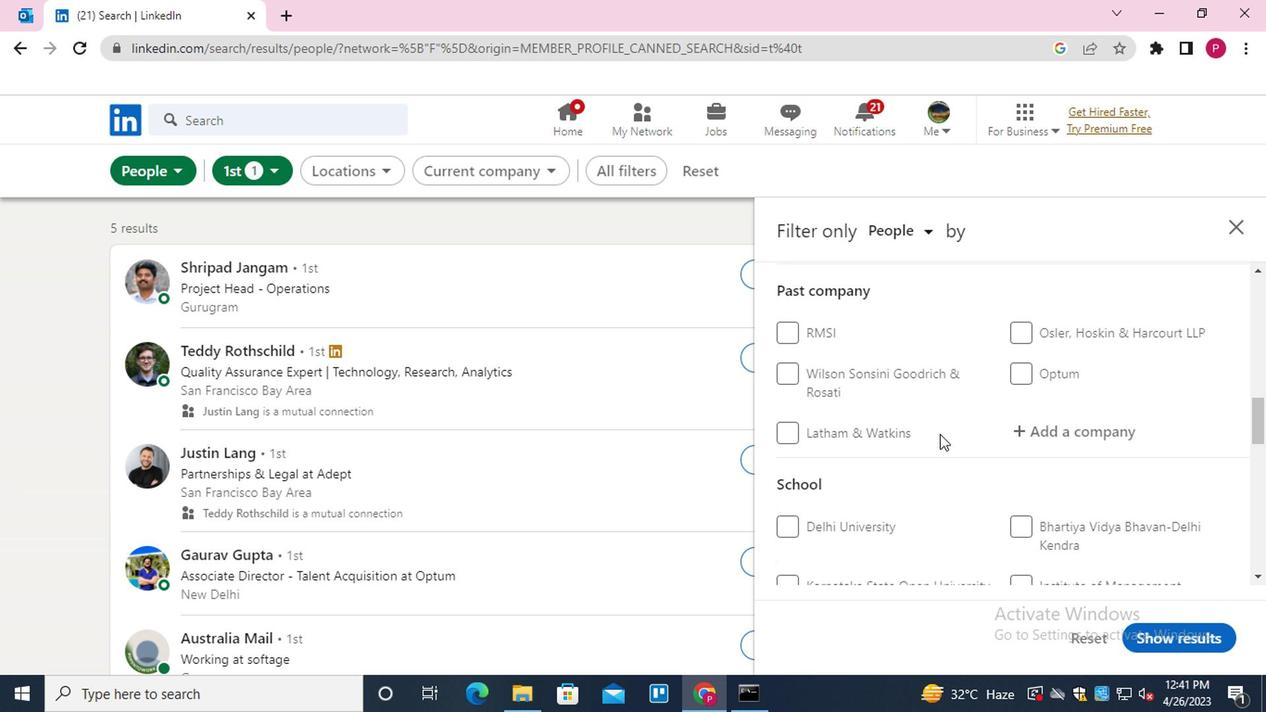
Action: Mouse moved to (1043, 352)
Screenshot: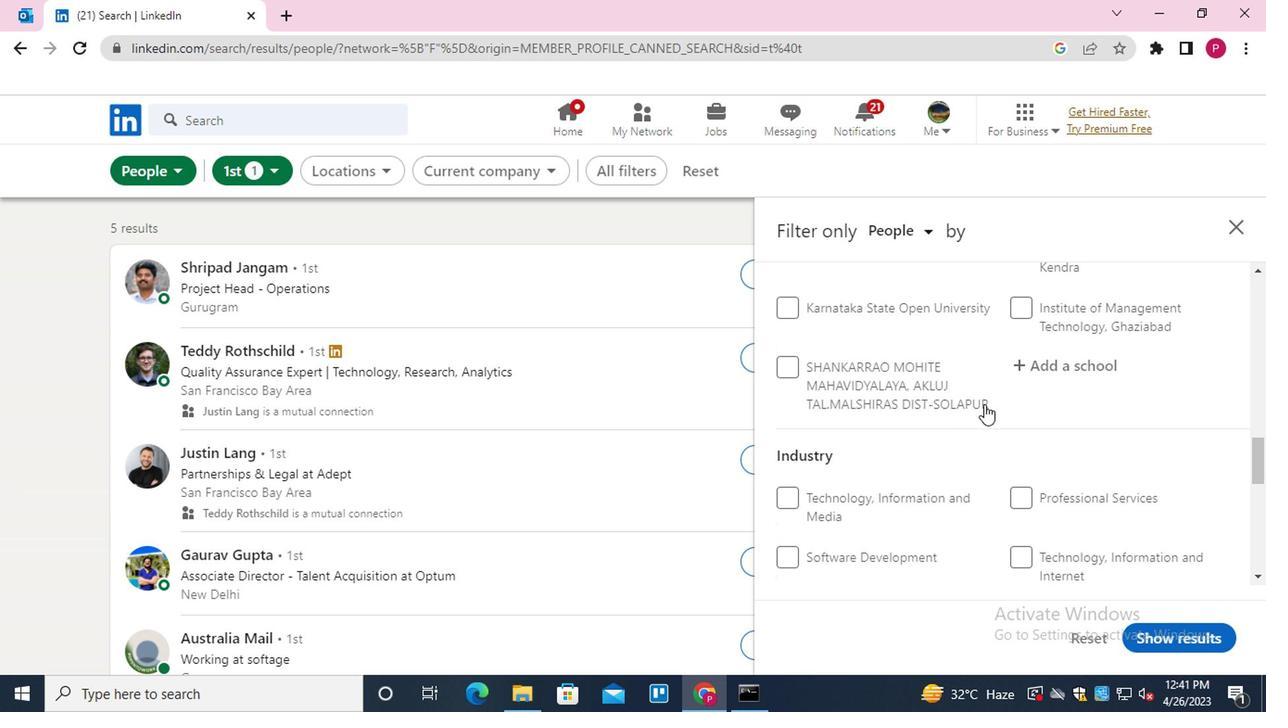 
Action: Mouse pressed left at (1043, 352)
Screenshot: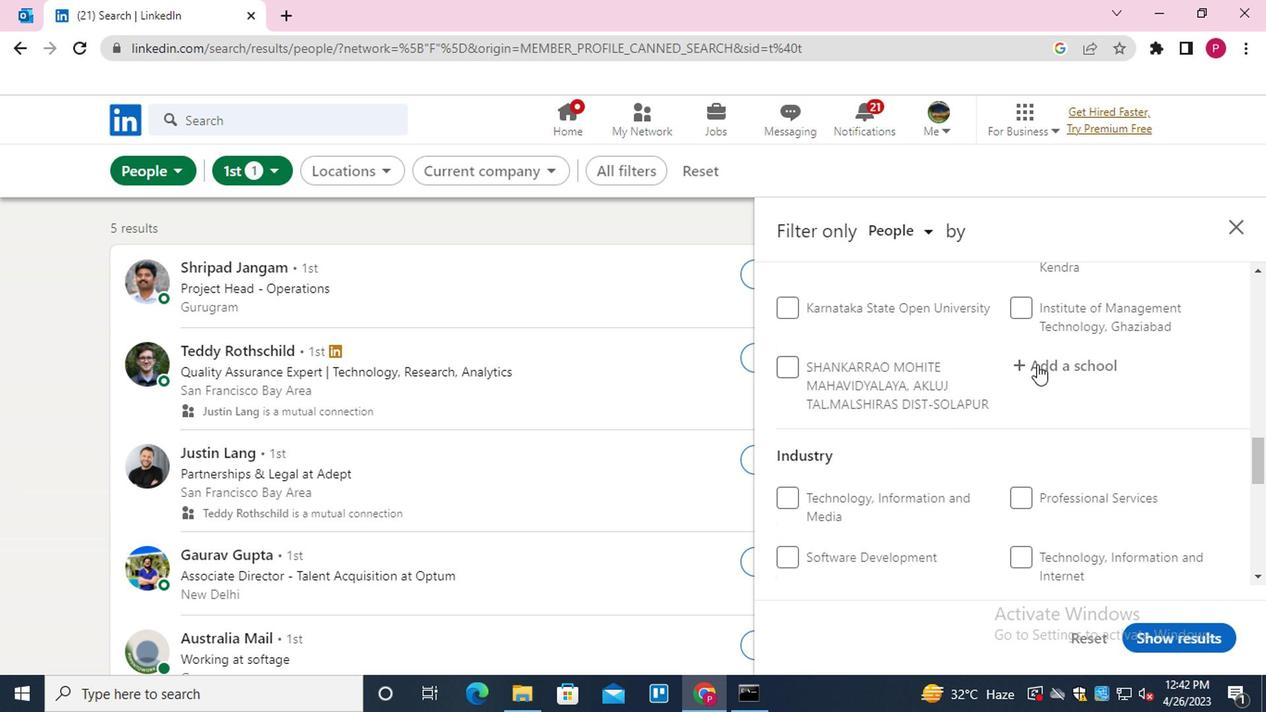
Action: Key pressed <Key.shift>AZIM<Key.space><Key.shift>PREML<Key.backspace>JI
Screenshot: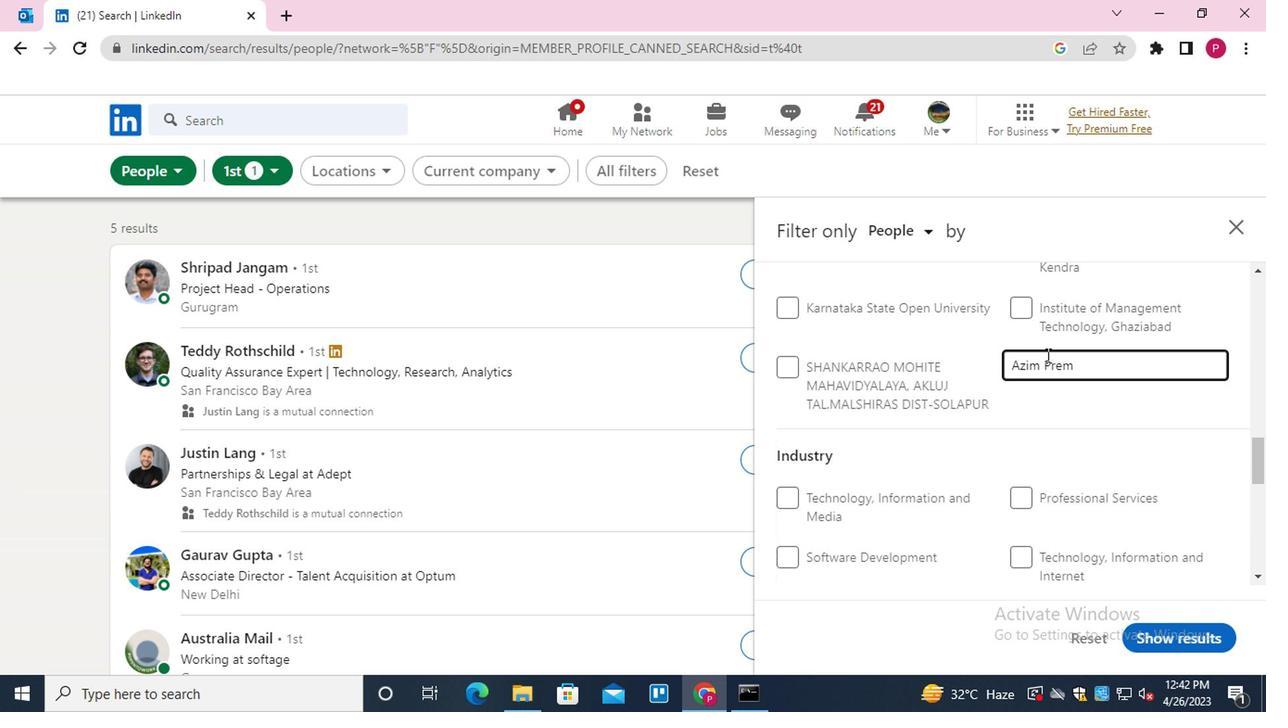 
Action: Mouse moved to (1019, 407)
Screenshot: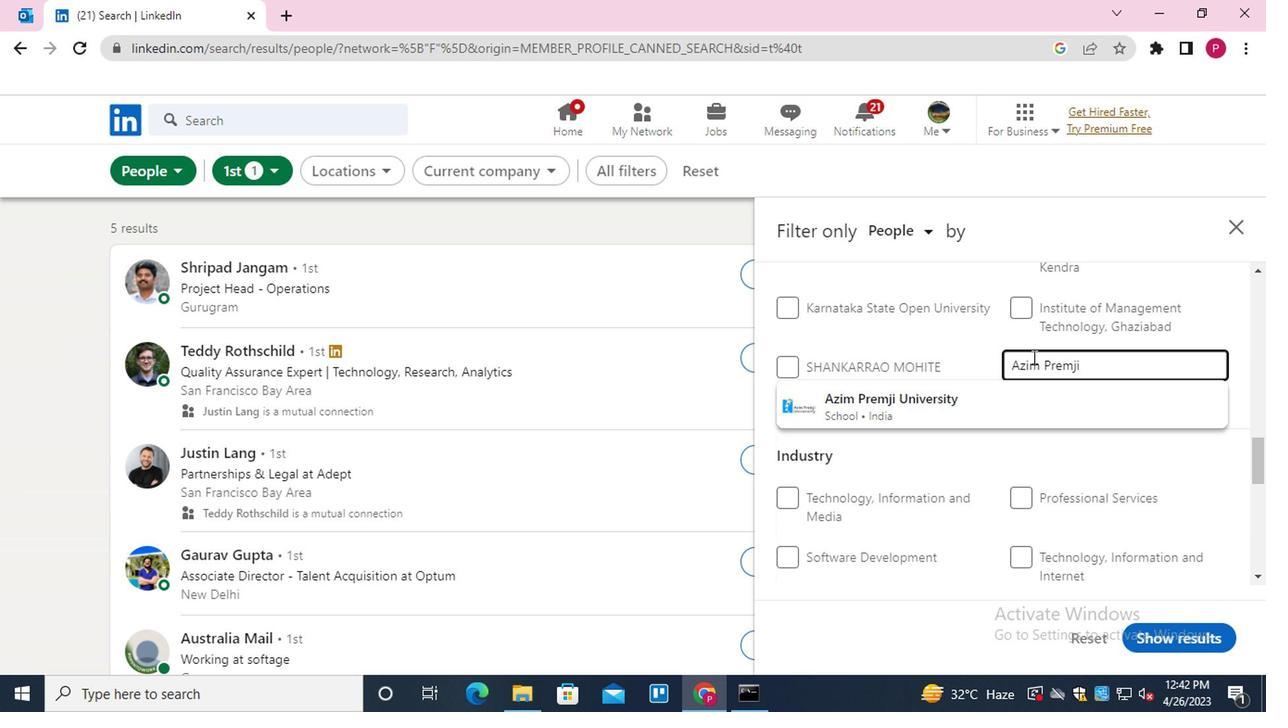 
Action: Mouse pressed left at (1019, 407)
Screenshot: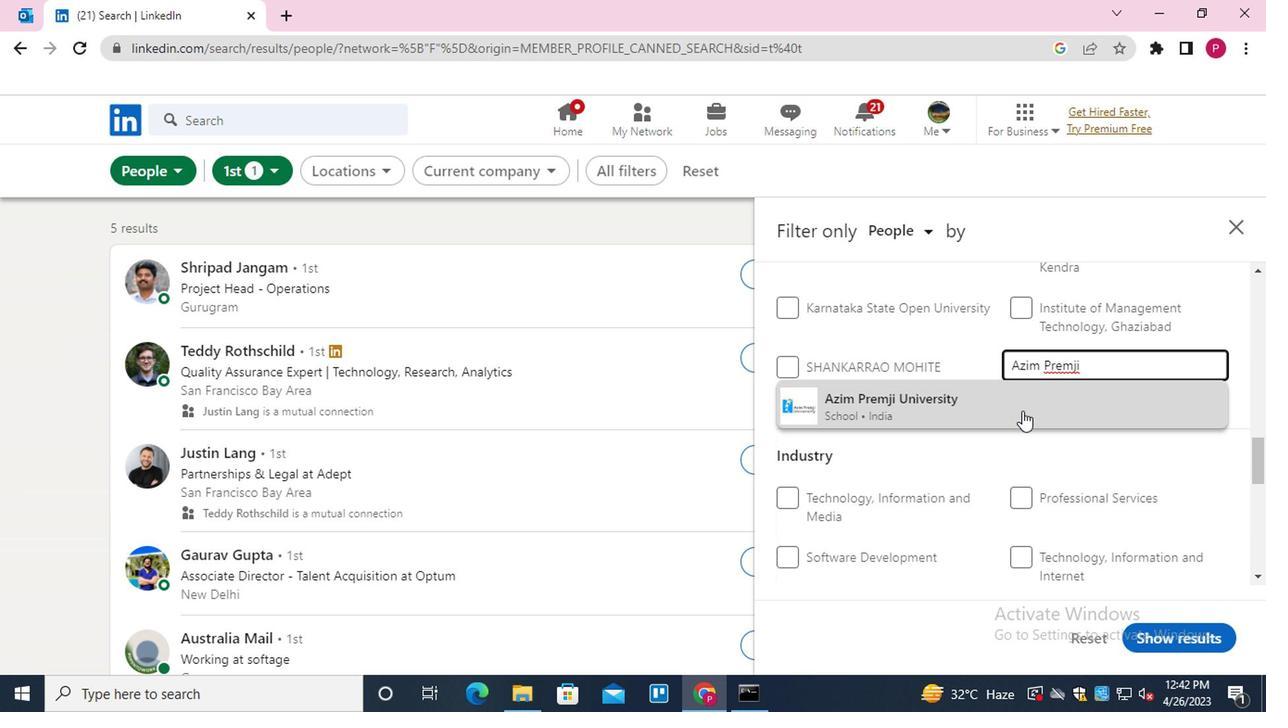 
Action: Mouse moved to (944, 375)
Screenshot: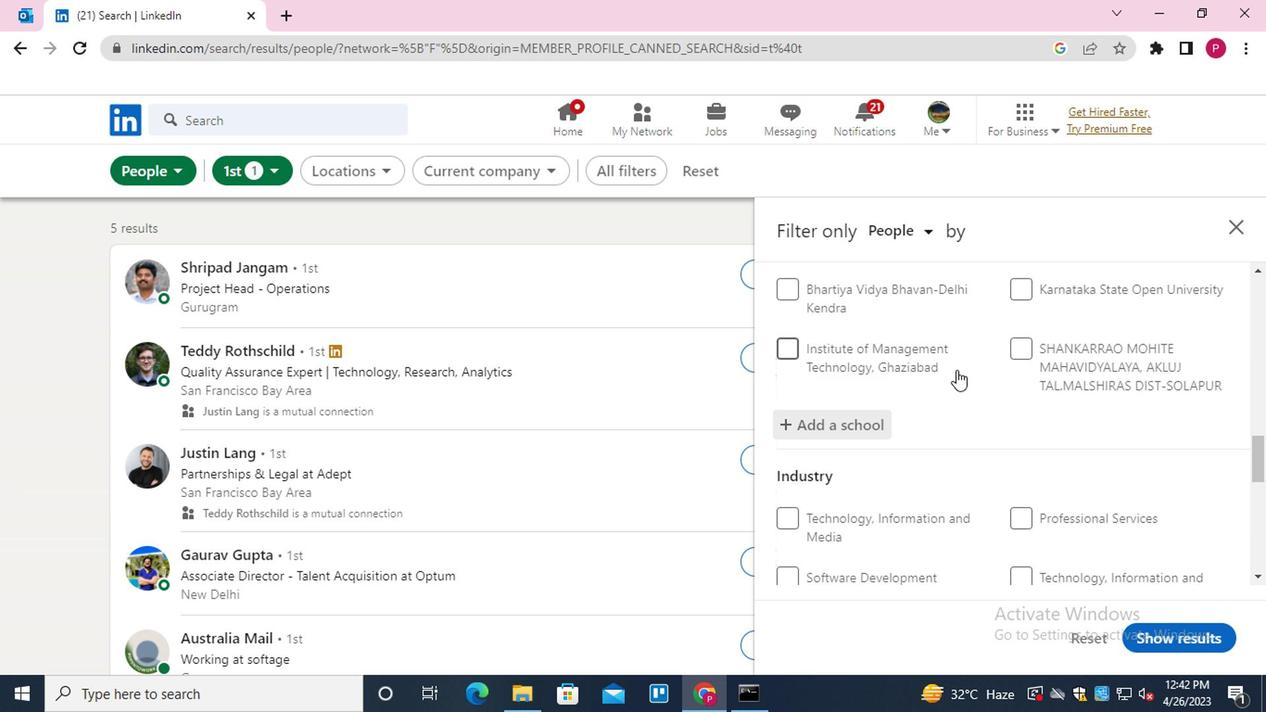 
Action: Mouse scrolled (944, 374) with delta (0, 0)
Screenshot: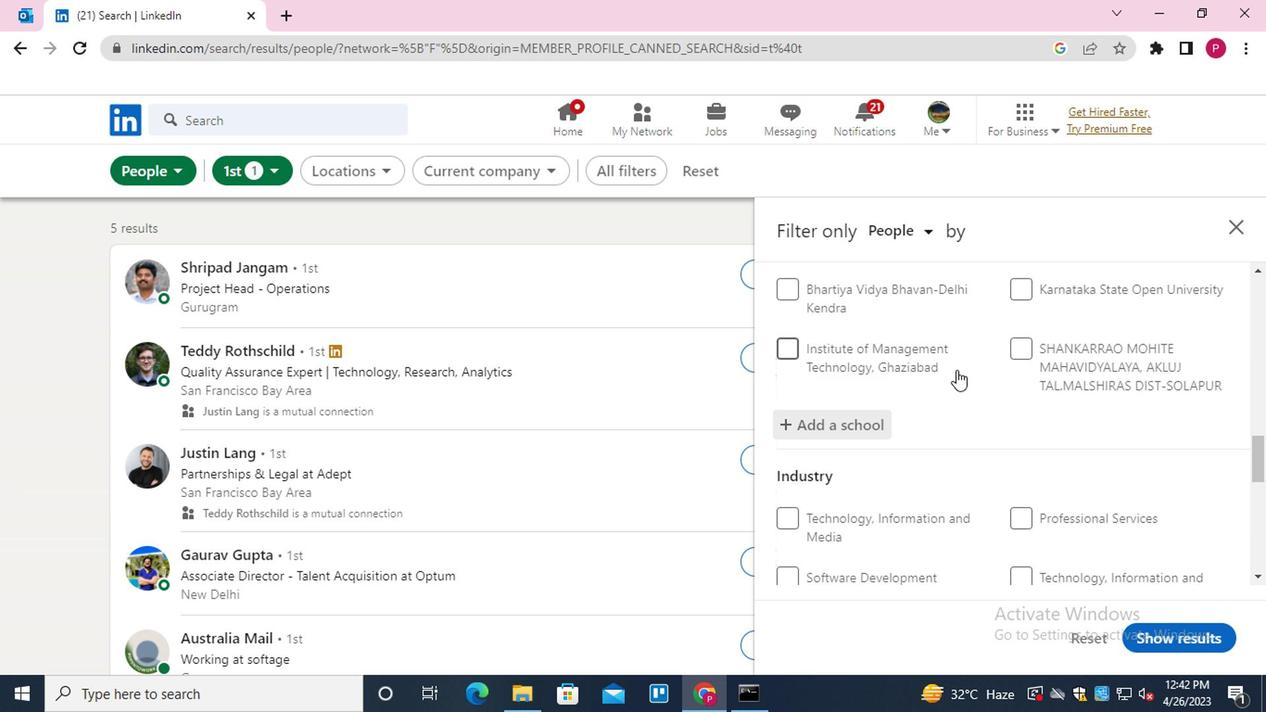 
Action: Mouse moved to (942, 375)
Screenshot: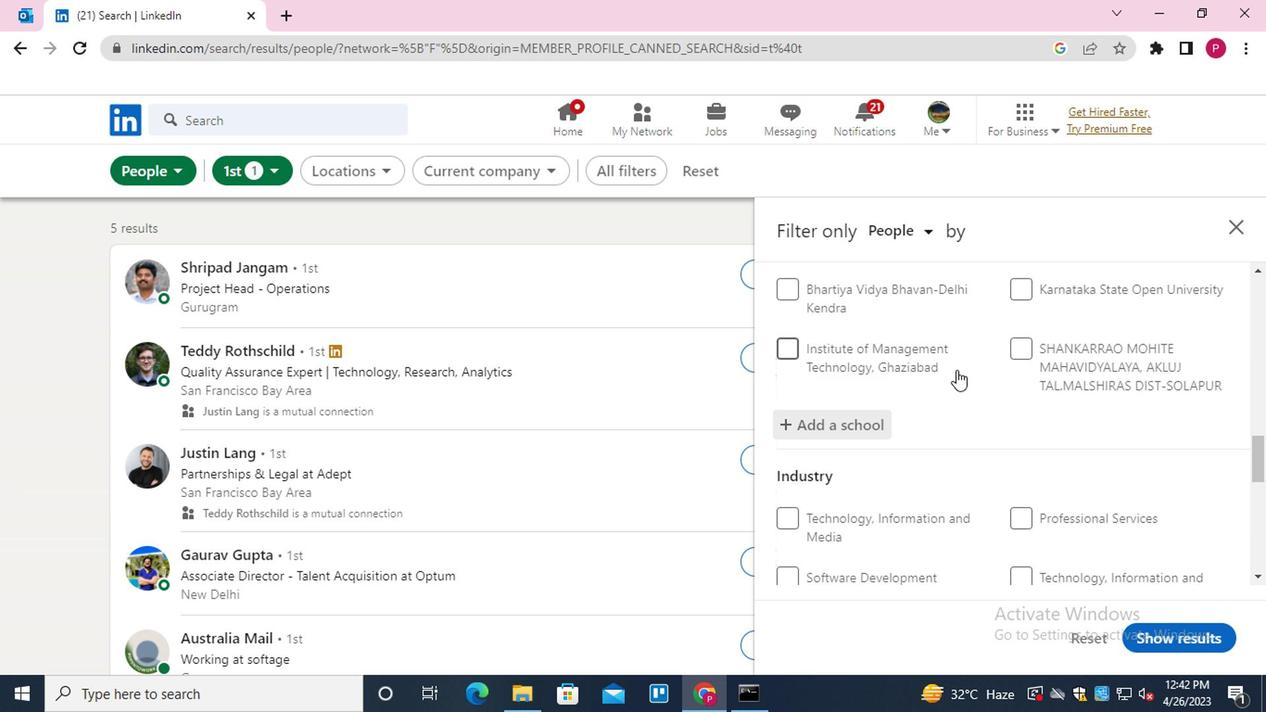 
Action: Mouse scrolled (942, 374) with delta (0, 0)
Screenshot: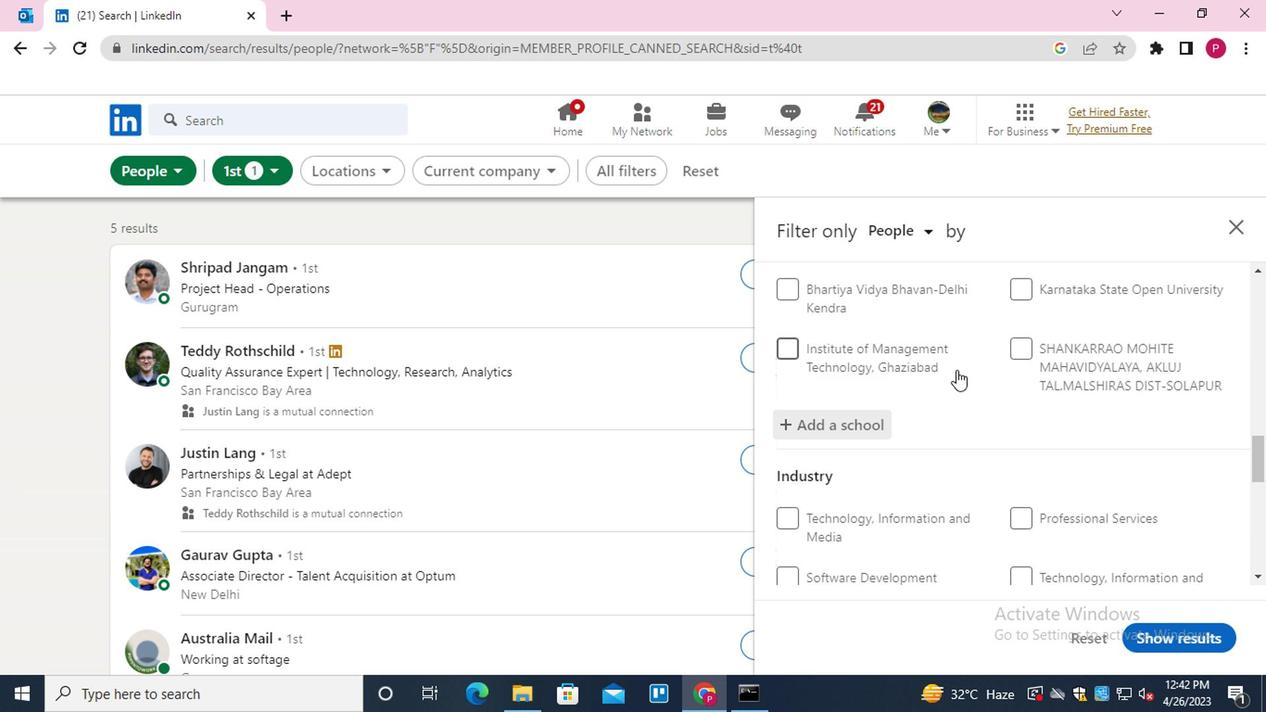 
Action: Mouse scrolled (942, 374) with delta (0, 0)
Screenshot: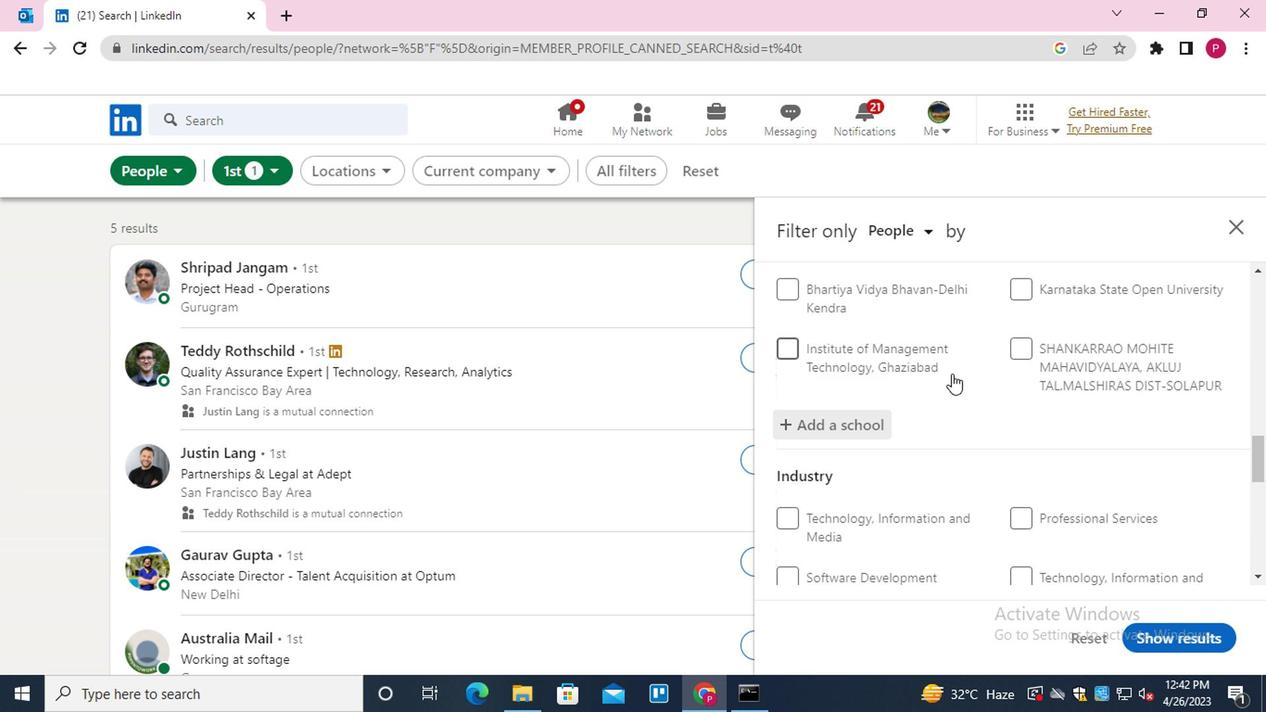 
Action: Mouse moved to (1076, 342)
Screenshot: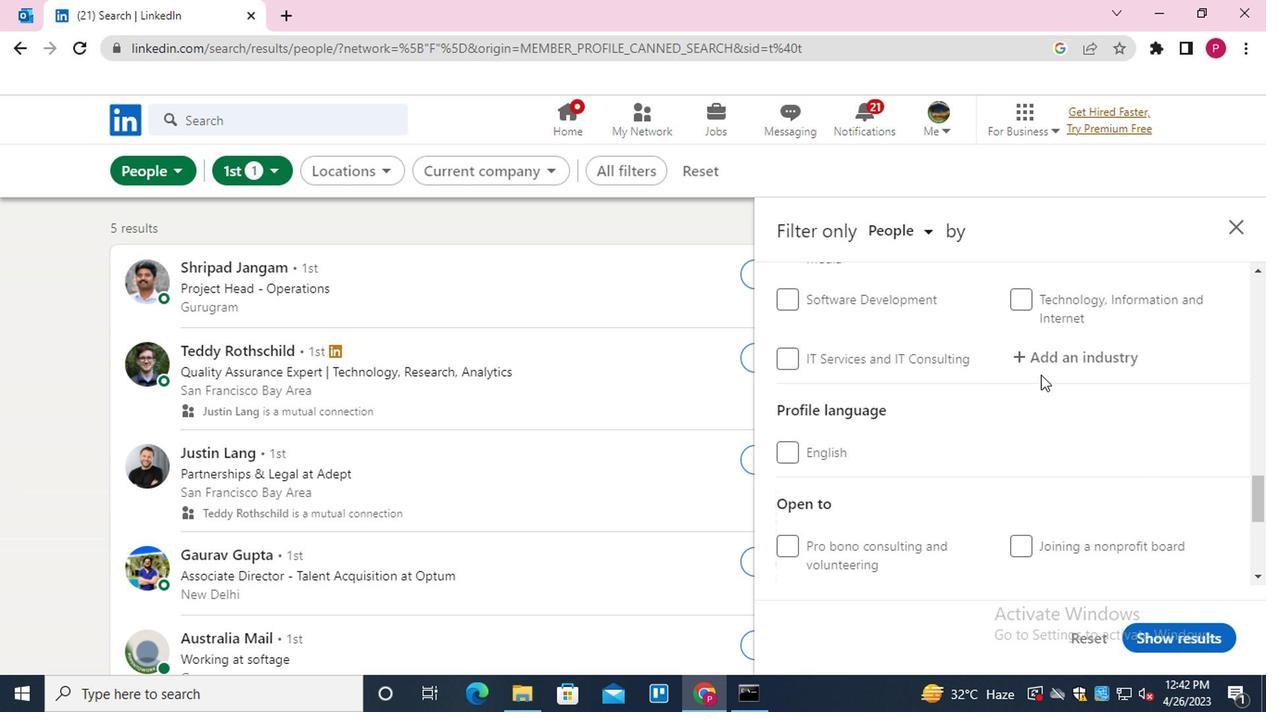 
Action: Mouse pressed left at (1076, 342)
Screenshot: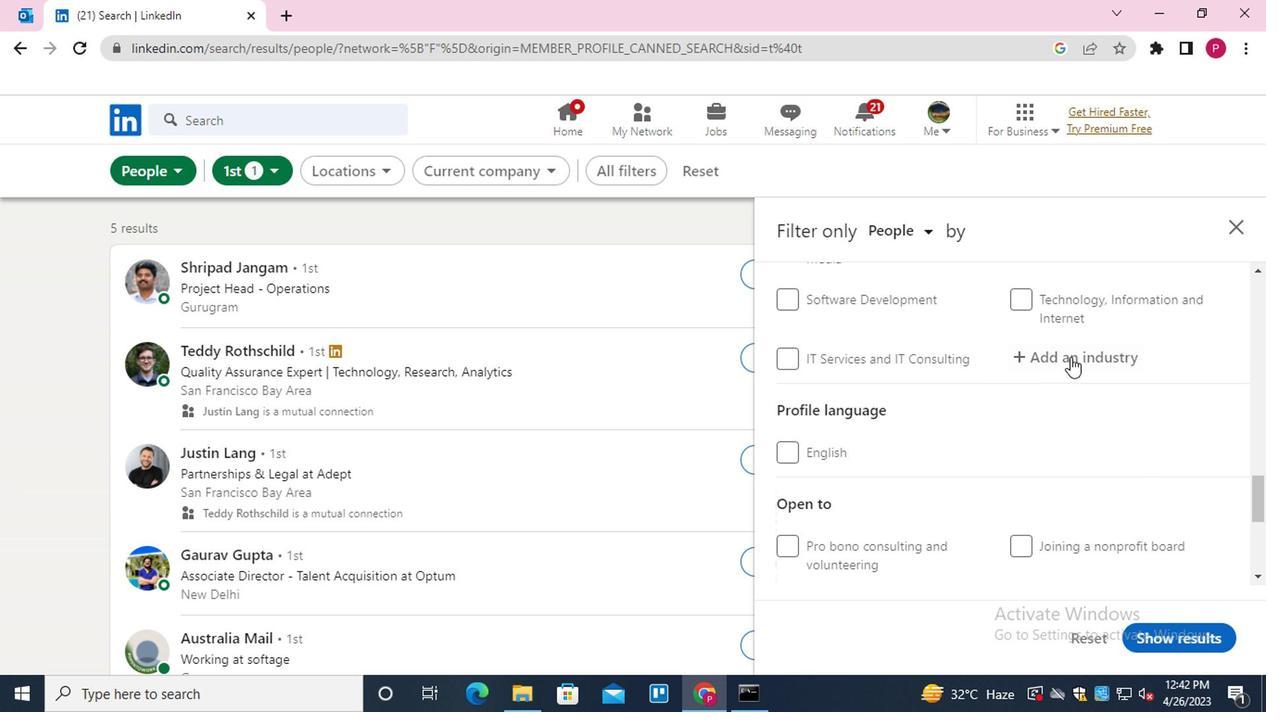 
Action: Key pressed <Key.shift><Key.shift><Key.shift>ROBOTICS<Key.down><Key.enter>
Screenshot: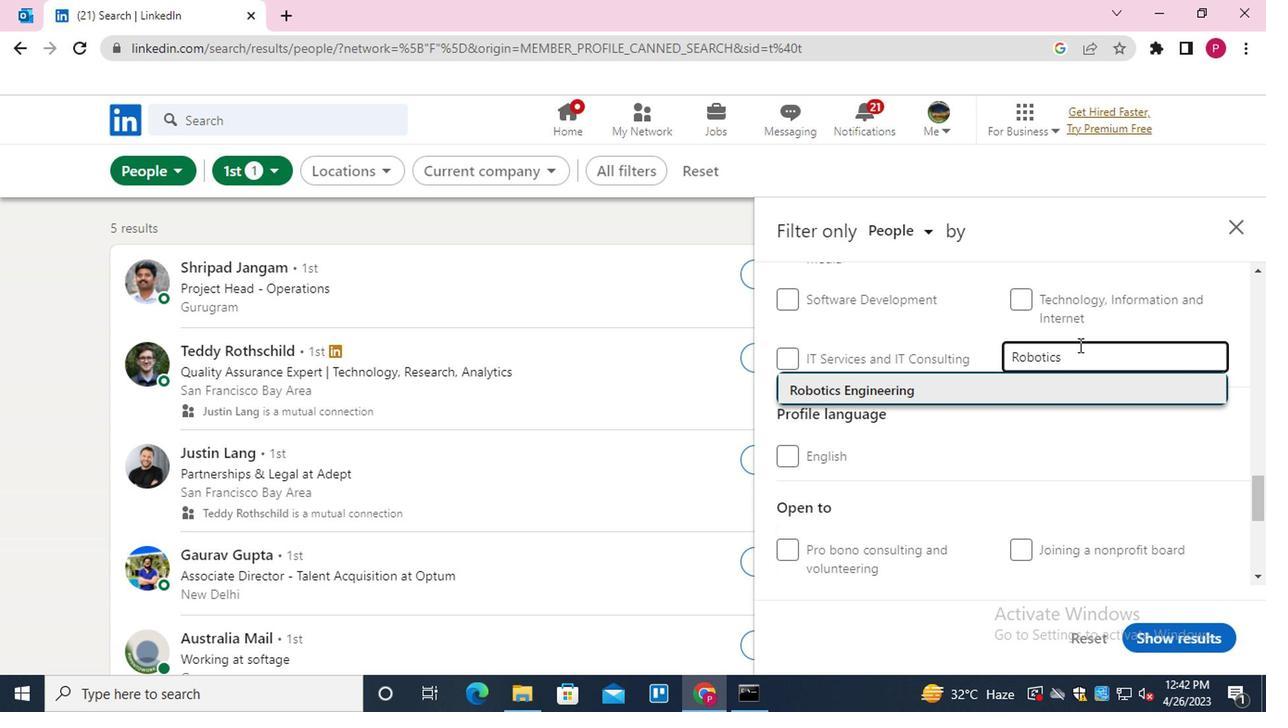 
Action: Mouse moved to (912, 358)
Screenshot: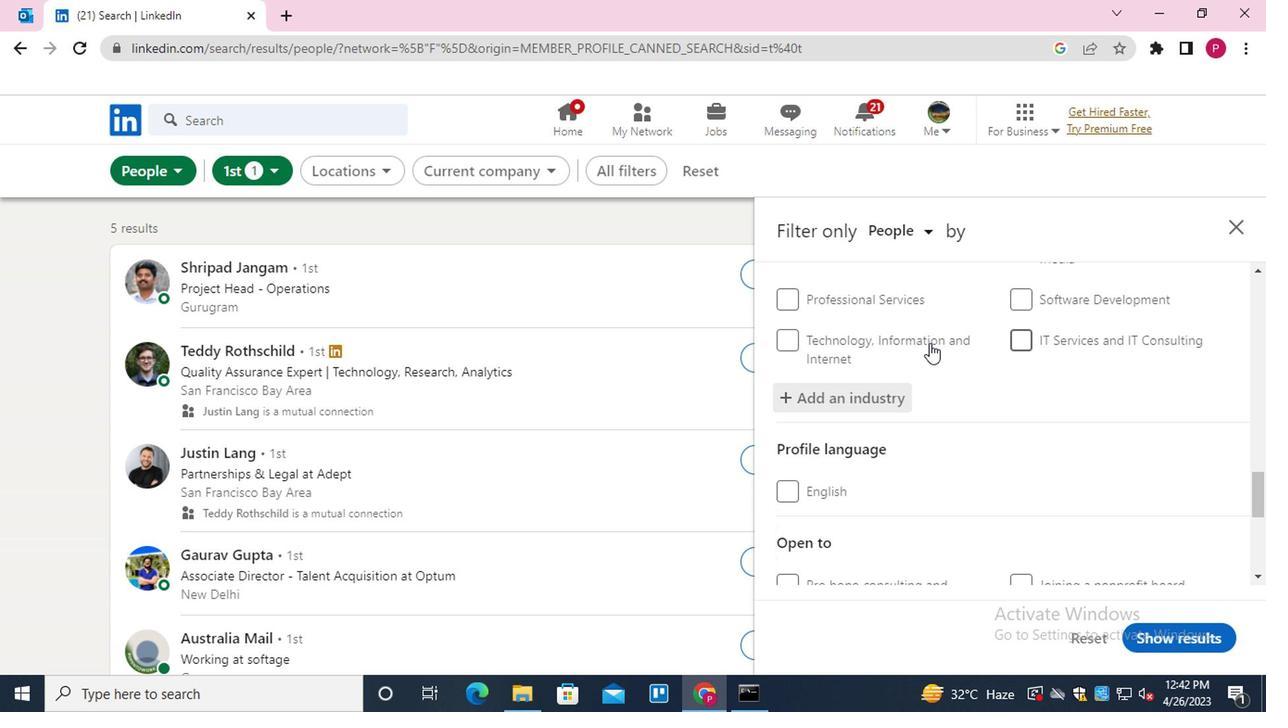 
Action: Mouse scrolled (912, 358) with delta (0, 0)
Screenshot: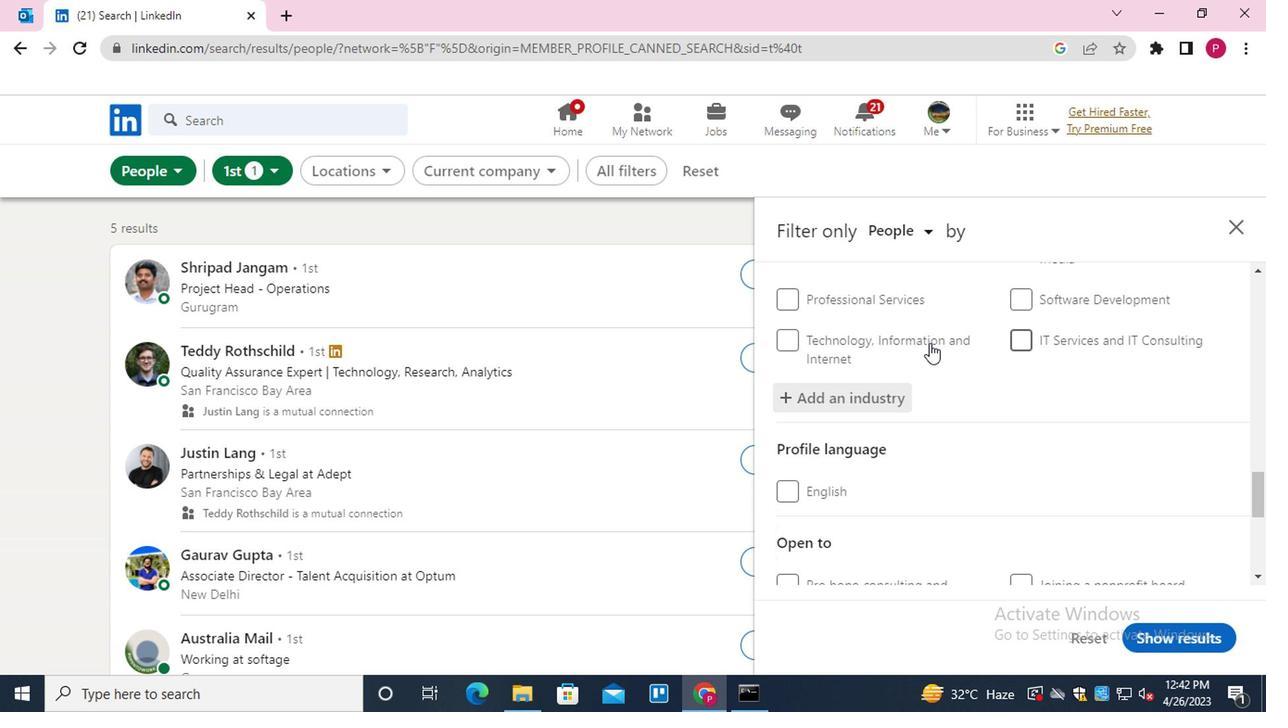 
Action: Mouse moved to (910, 362)
Screenshot: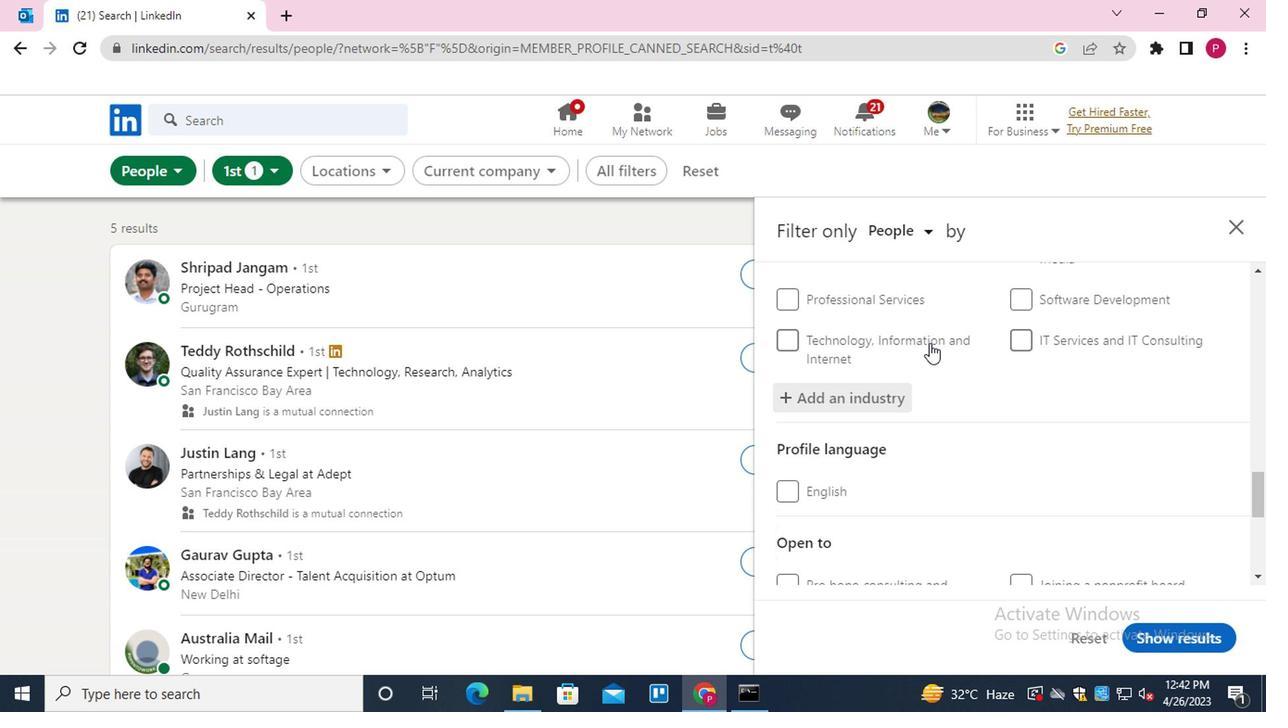 
Action: Mouse scrolled (910, 361) with delta (0, -1)
Screenshot: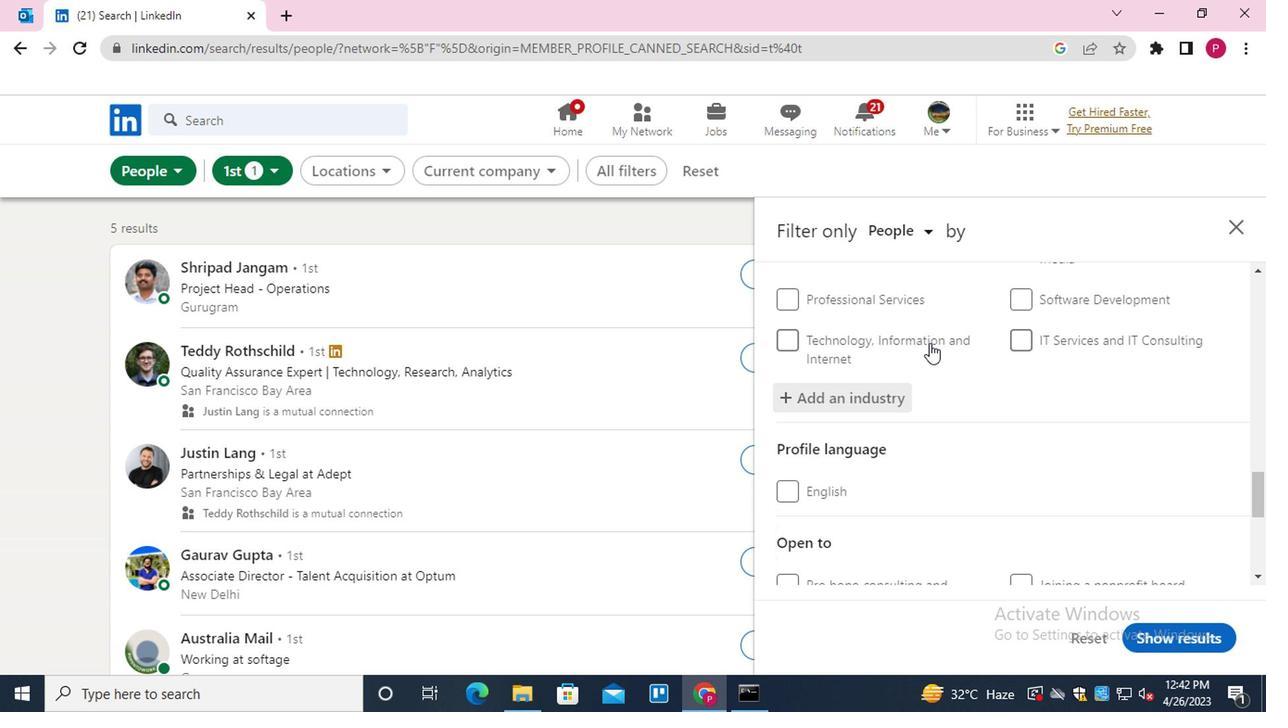 
Action: Mouse moved to (852, 399)
Screenshot: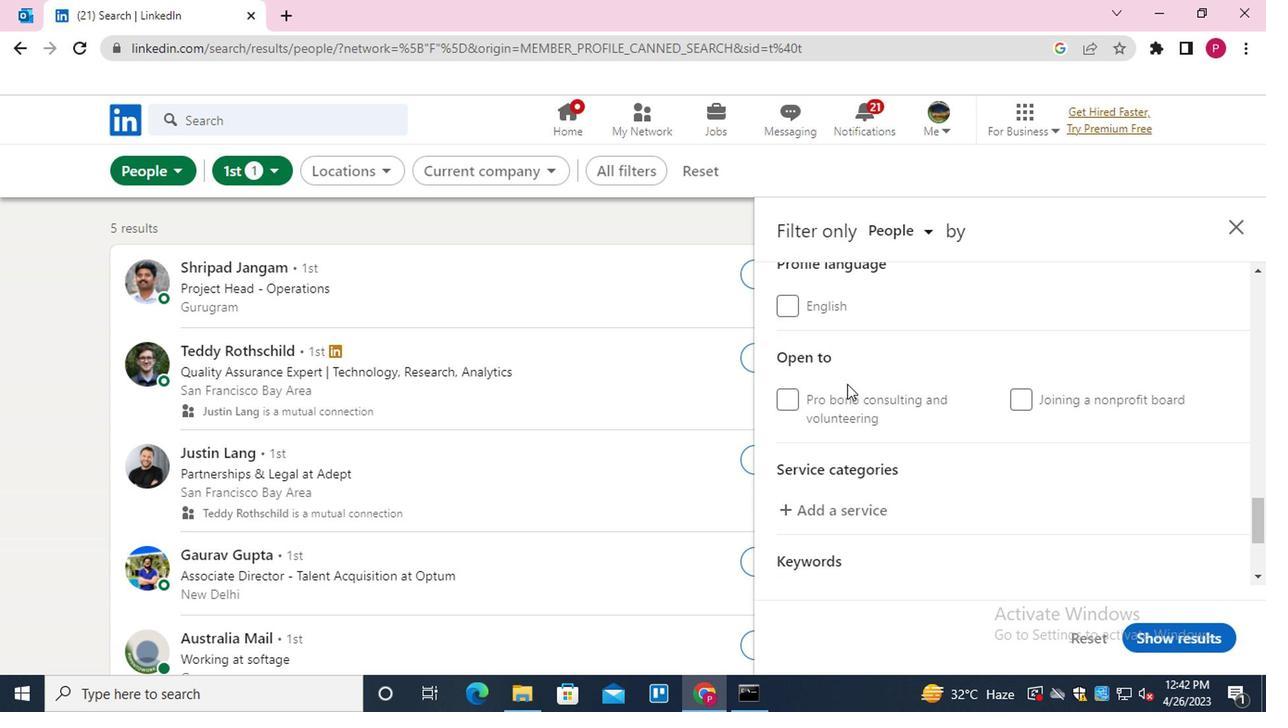 
Action: Mouse scrolled (852, 399) with delta (0, 0)
Screenshot: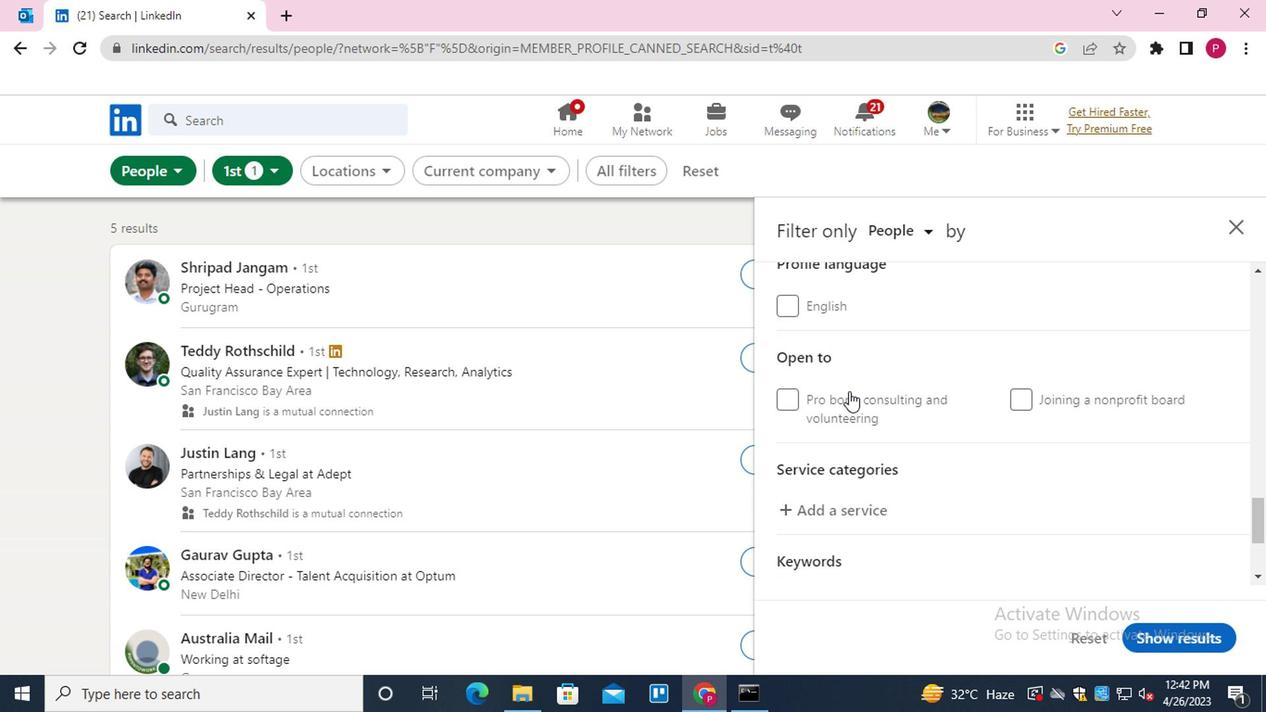 
Action: Mouse moved to (847, 418)
Screenshot: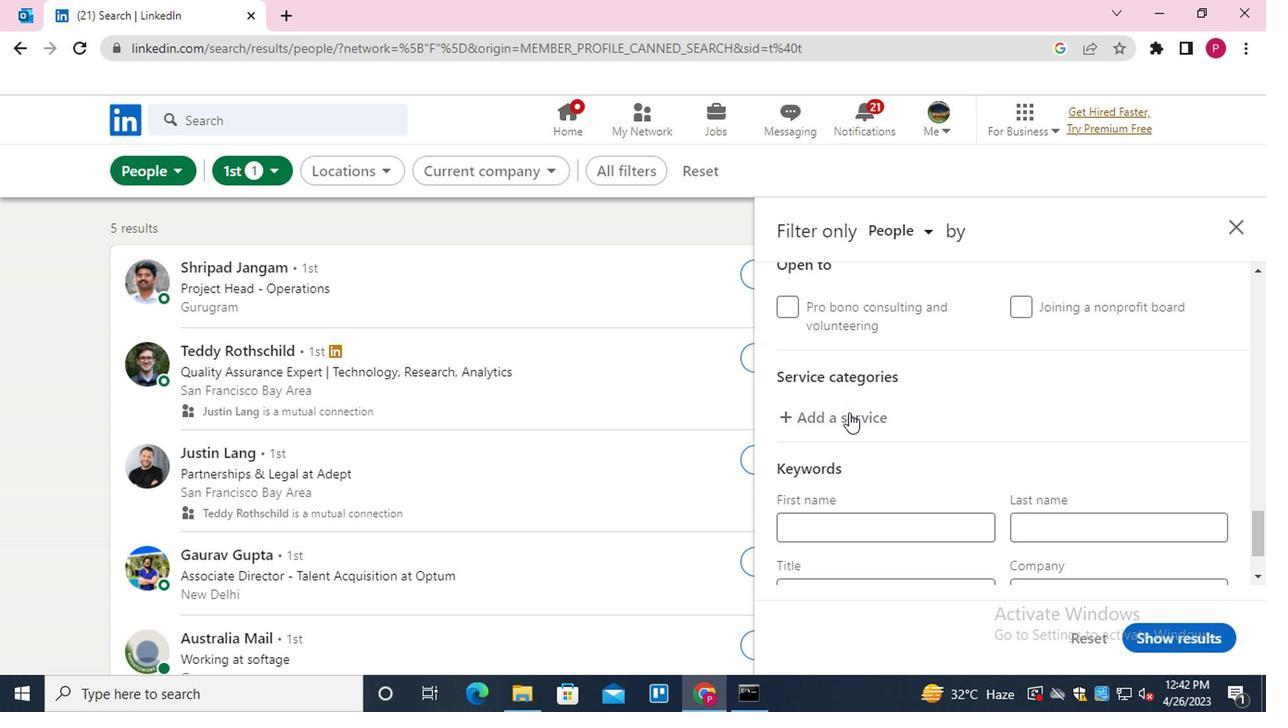 
Action: Mouse pressed left at (847, 418)
Screenshot: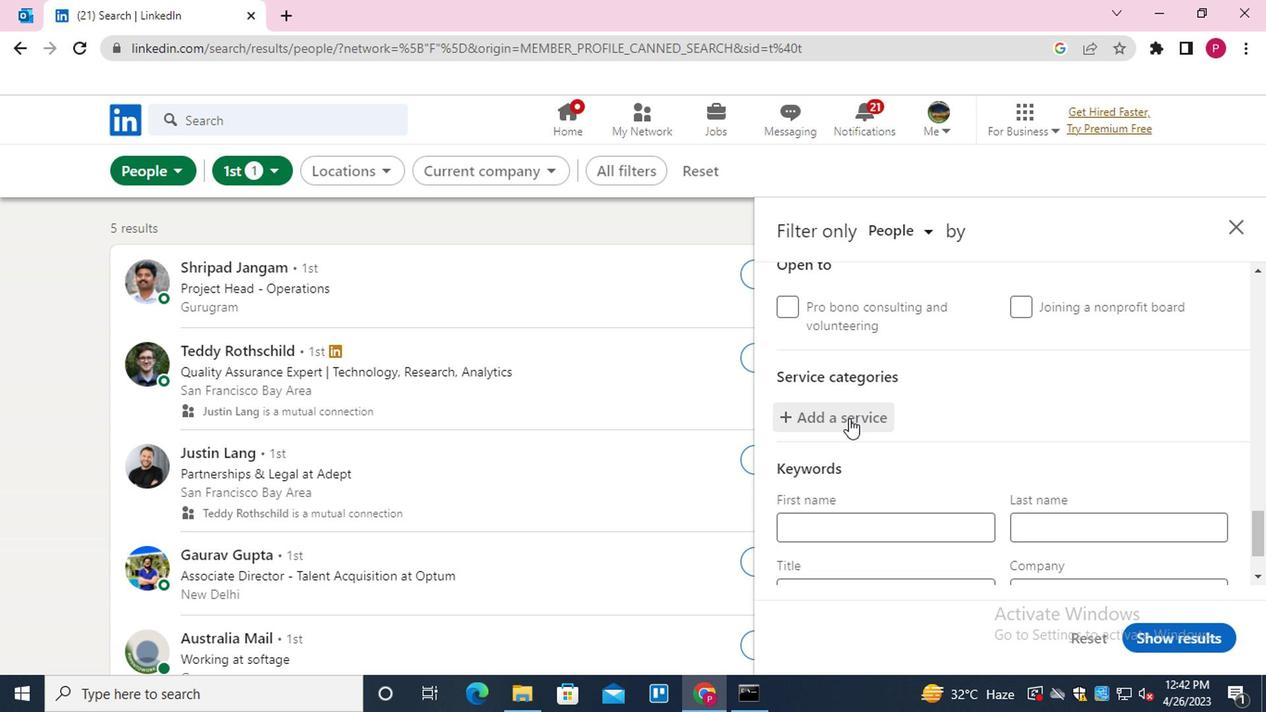 
Action: Key pressed <Key.shift><Key.shift><Key.shift><Key.shift><Key.shift><Key.shift>GRANT<Key.down><Key.enter>
Screenshot: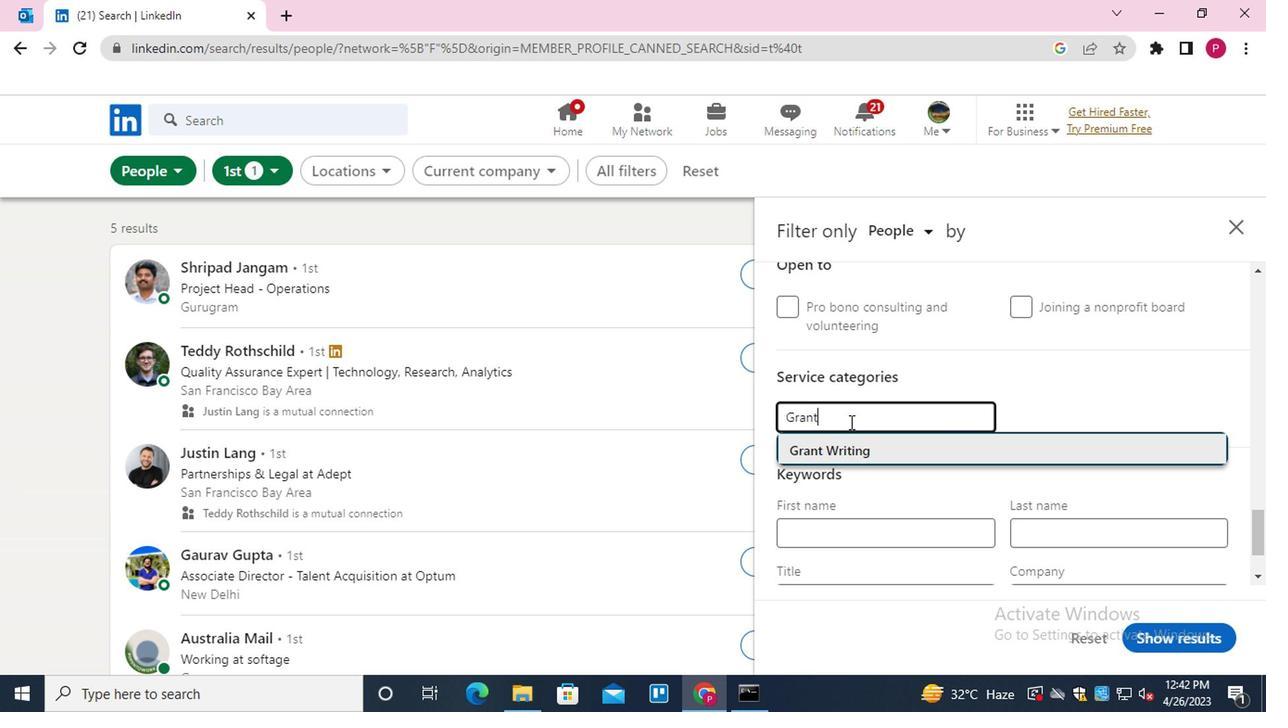 
Action: Mouse scrolled (847, 416) with delta (0, -1)
Screenshot: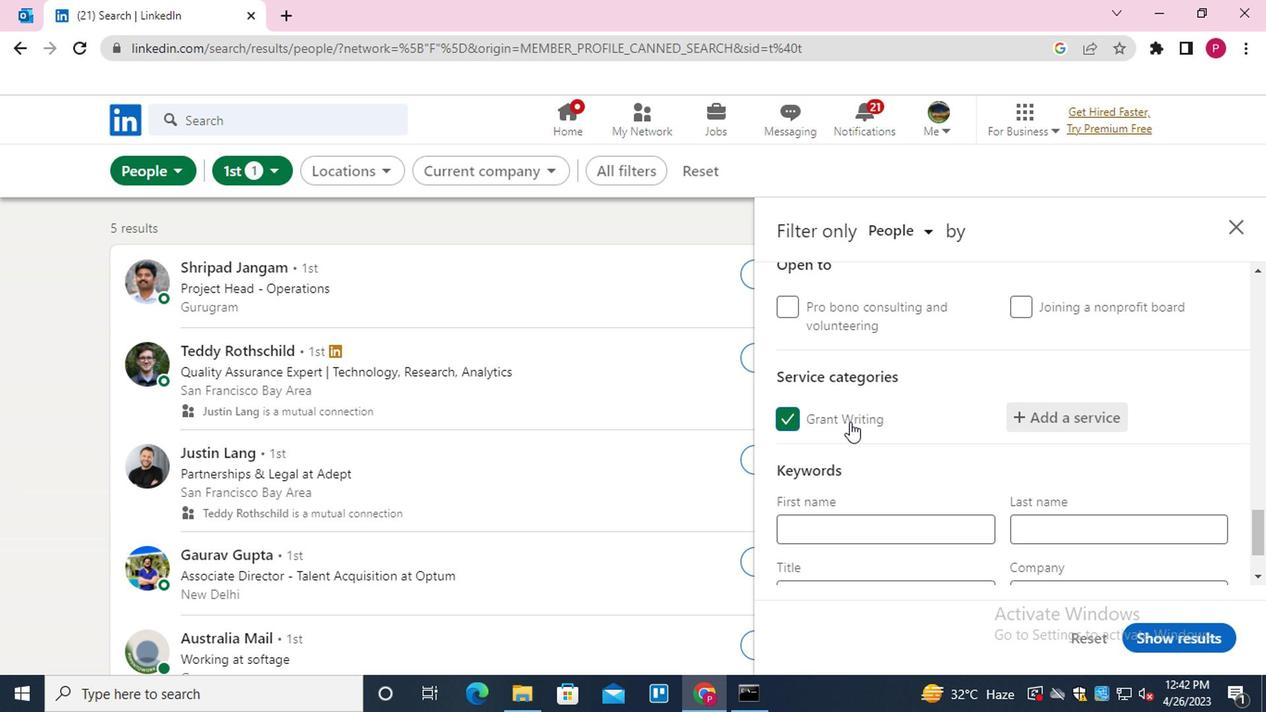
Action: Mouse scrolled (847, 416) with delta (0, -1)
Screenshot: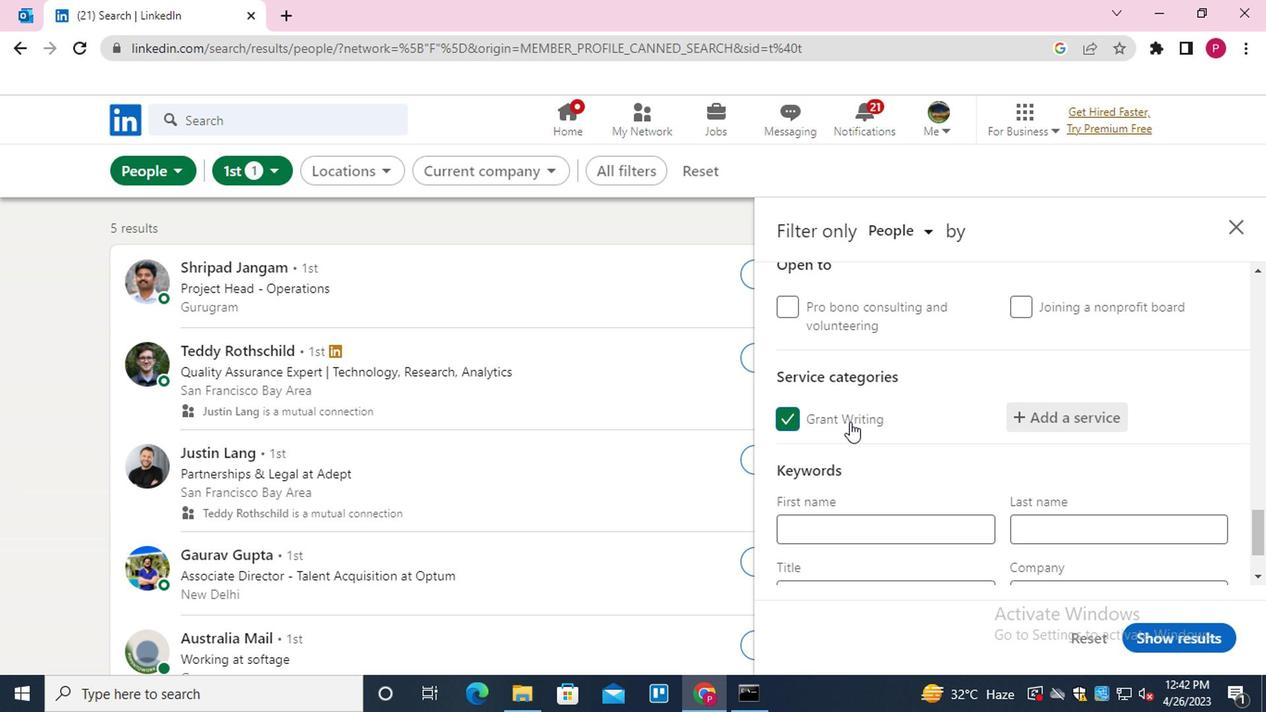 
Action: Mouse scrolled (847, 416) with delta (0, -1)
Screenshot: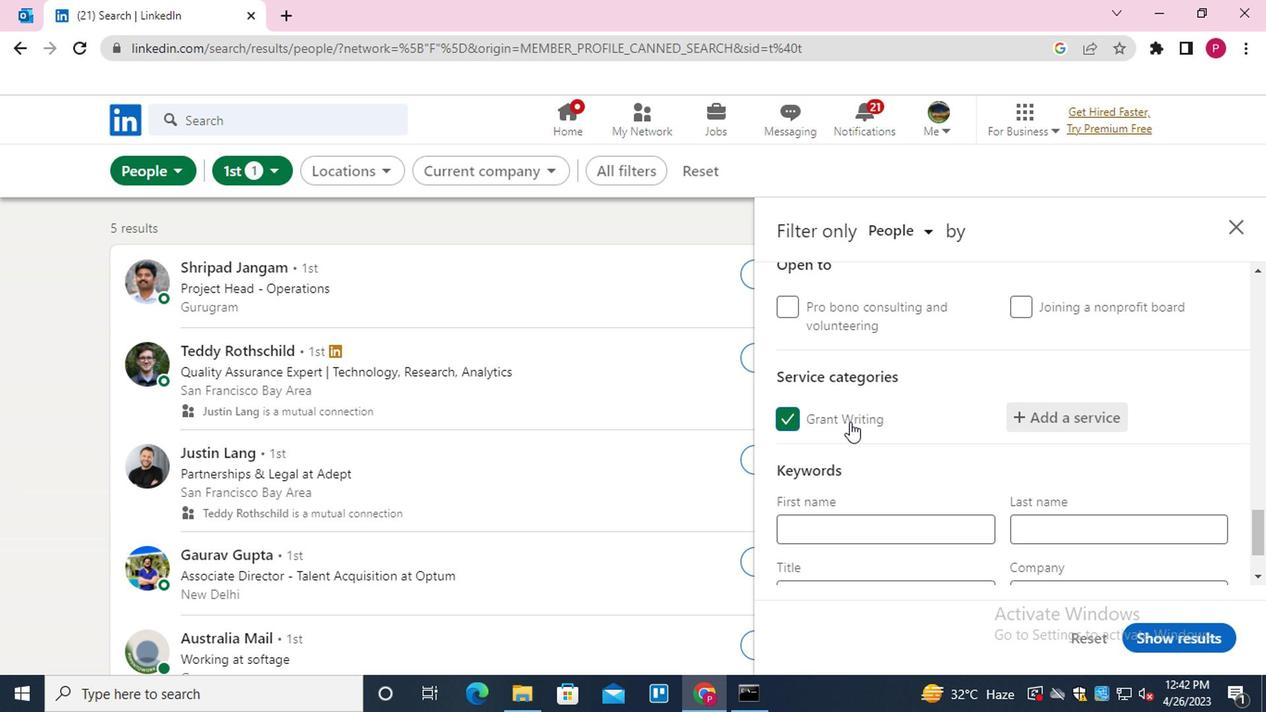 
Action: Mouse scrolled (847, 416) with delta (0, -1)
Screenshot: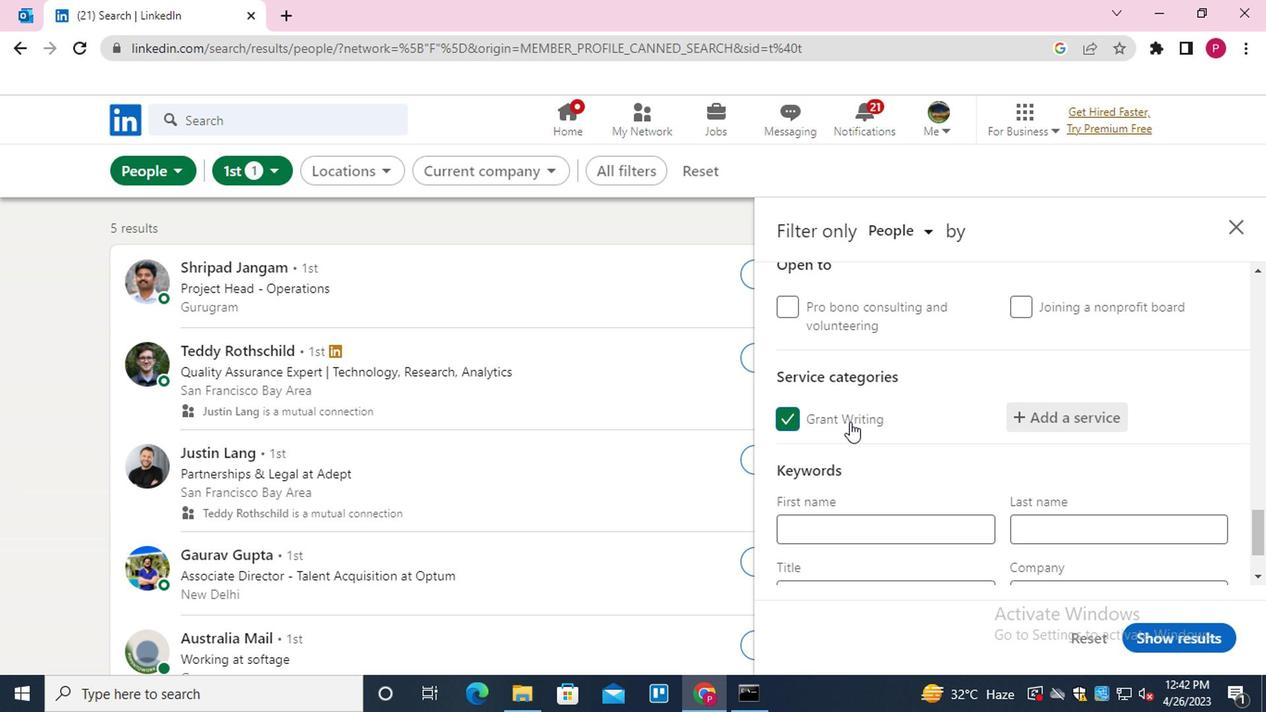 
Action: Mouse moved to (866, 489)
Screenshot: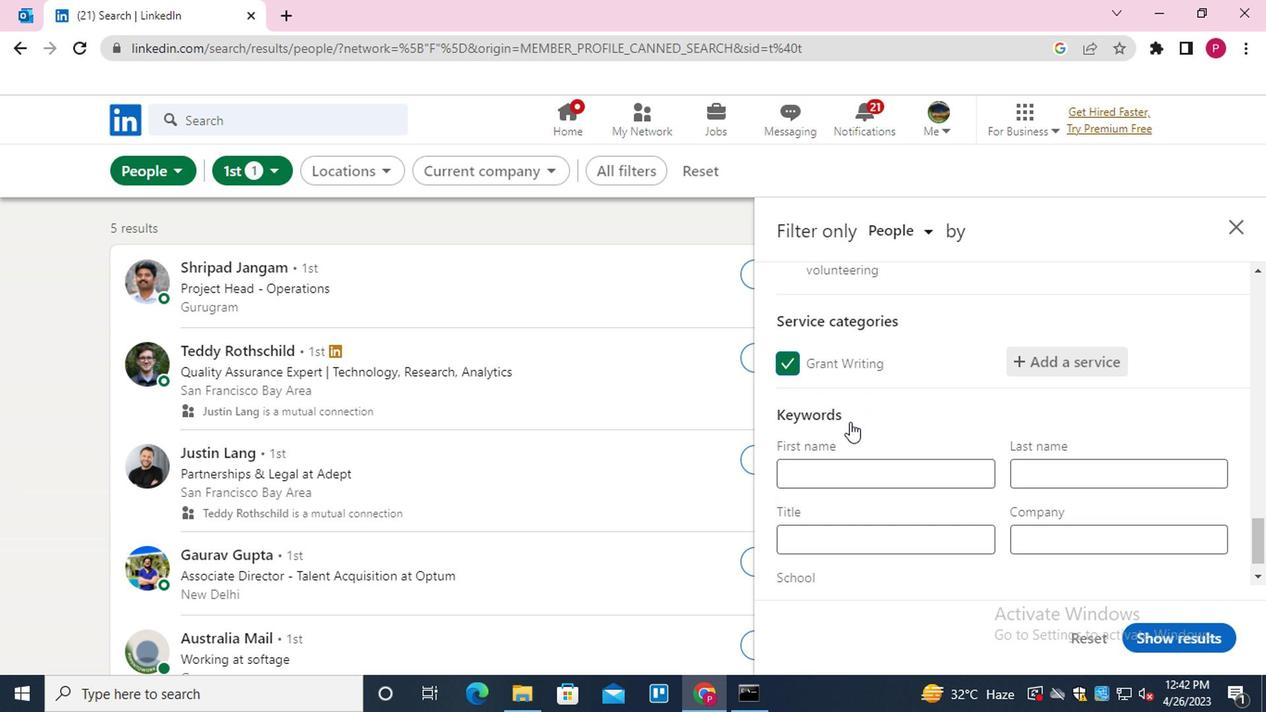 
Action: Mouse pressed left at (866, 489)
Screenshot: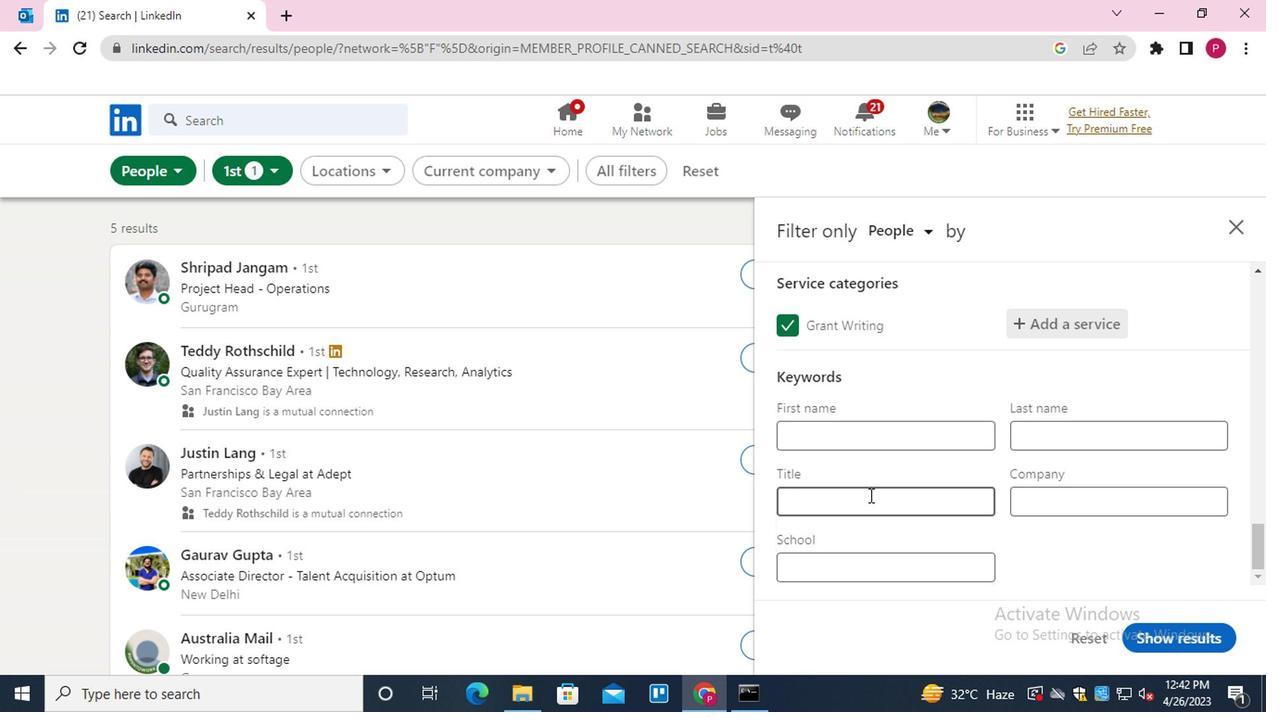 
Action: Mouse moved to (869, 489)
Screenshot: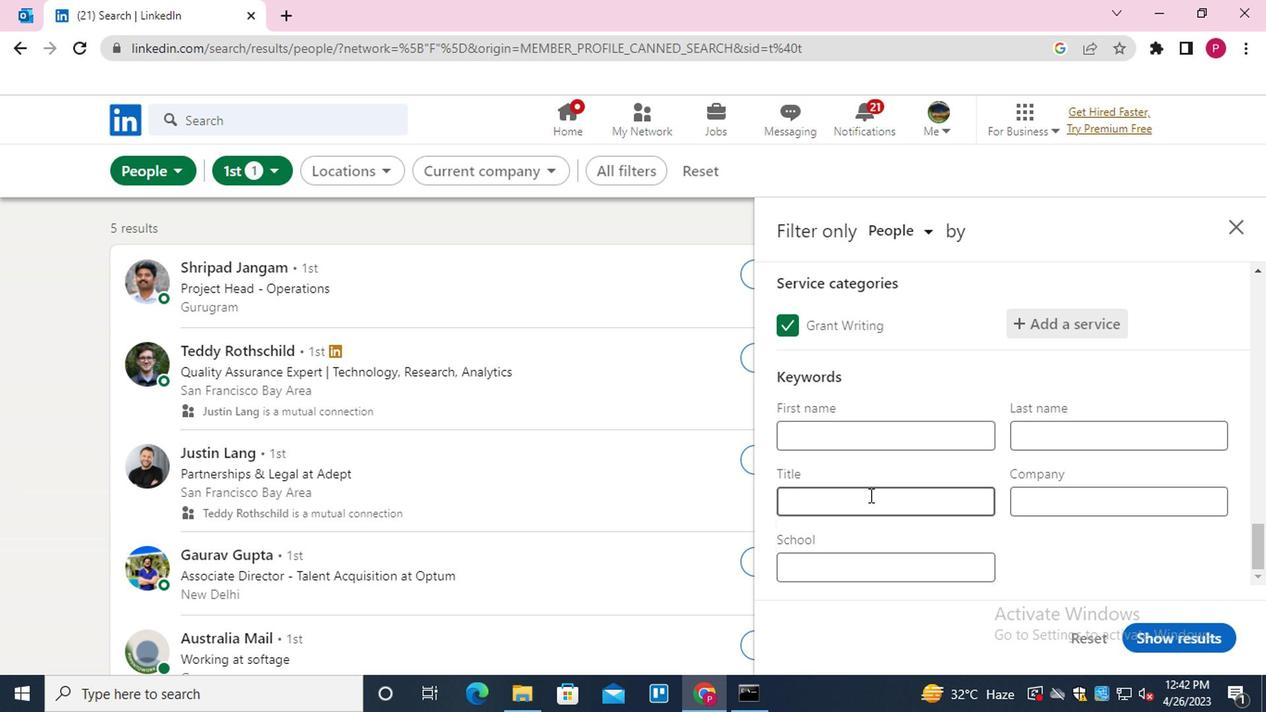 
Action: Key pressed <Key.shift><Key.shift><Key.shift><Key.shift><Key.shift><Key.shift><Key.shift><Key.shift><Key.shift><Key.shift><Key.shift><Key.shift><Key.shift><Key.shift><Key.shift><Key.shift><Key.shift><Key.shift><Key.shift><Key.shift><Key.shift><Key.shift><Key.shift><Key.shift><Key.shift><Key.shift><Key.shift><Key.shift><Key.shift>CNA
Screenshot: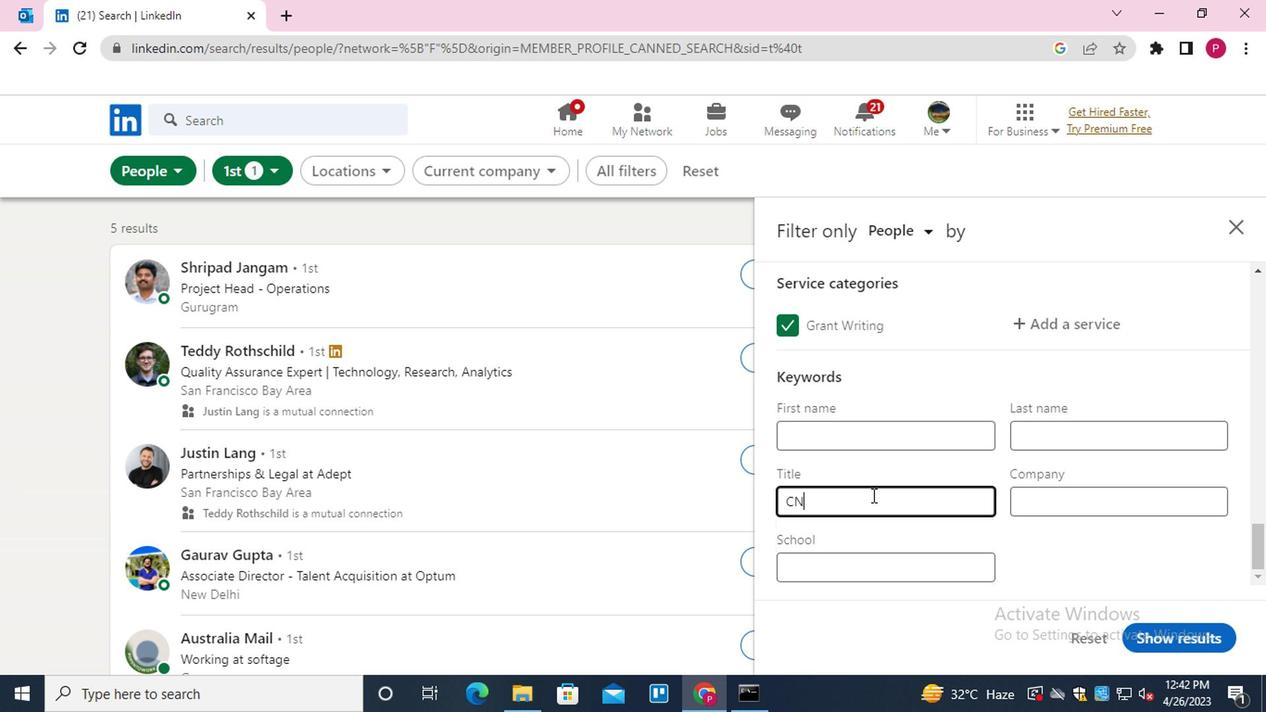 
Action: Mouse moved to (1159, 633)
Screenshot: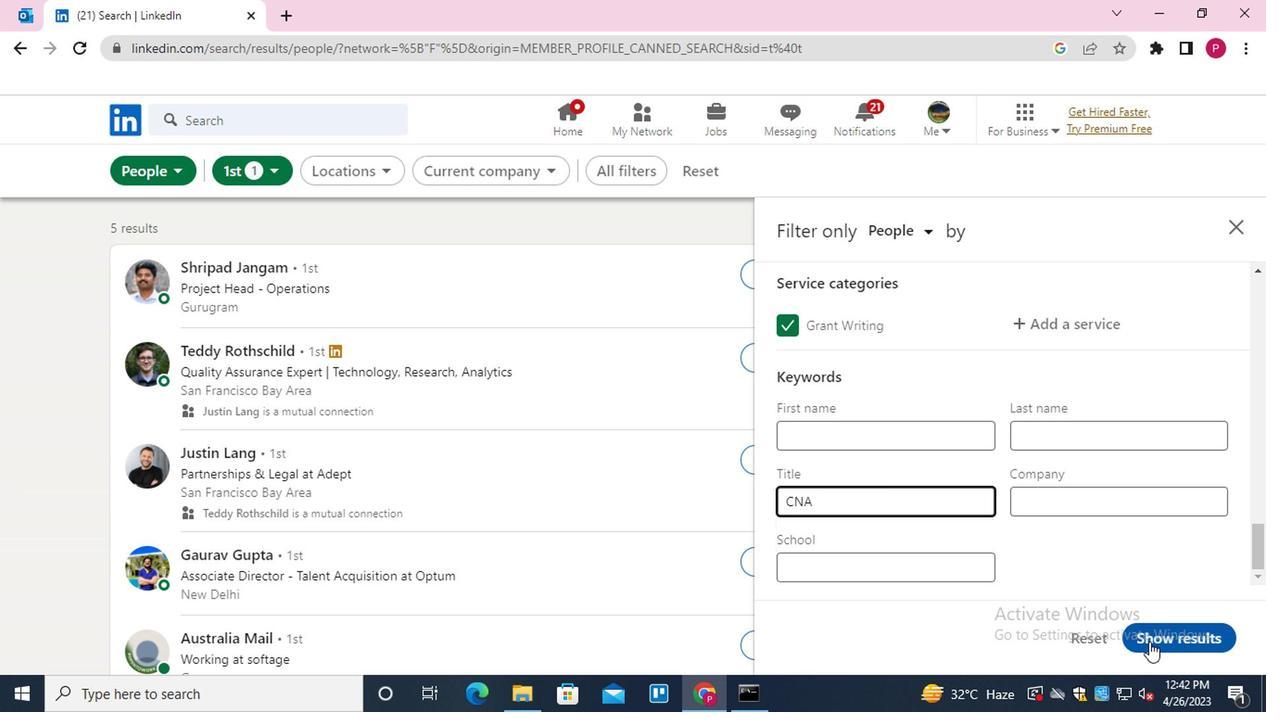 
Action: Mouse pressed left at (1159, 633)
Screenshot: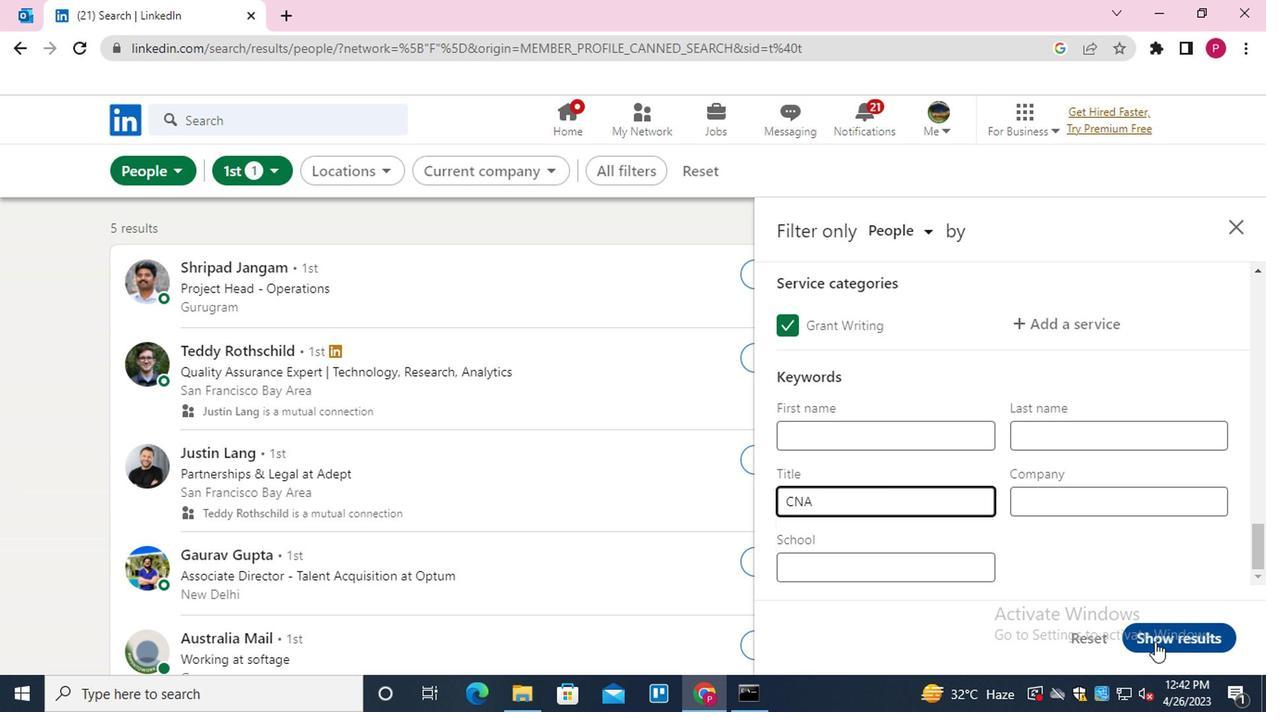 
Action: Mouse moved to (589, 332)
Screenshot: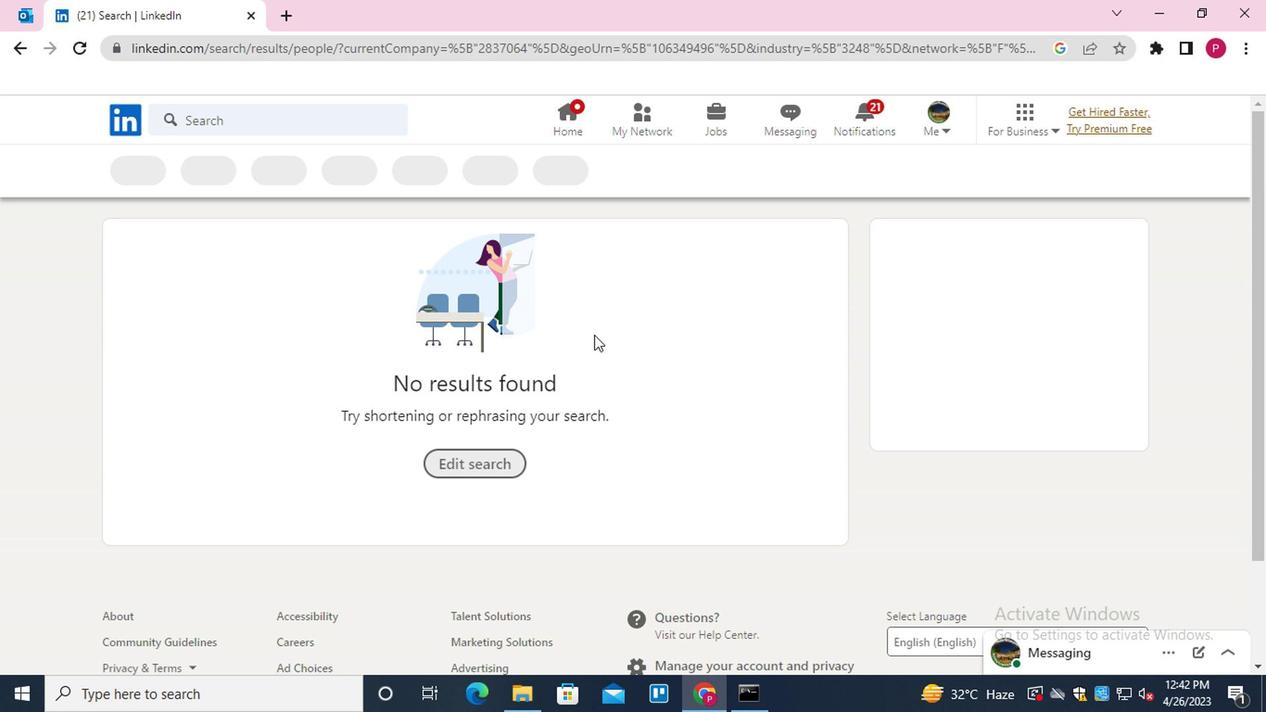 
